 Task: Find an Airbnb in Novokuznetsk, Russia, for 6 guests from June 1 to June 9, with a price range of 6000 to 12000, 3 bedrooms, 3 beds, 3 bathrooms, and self check-in option.
Action: Mouse moved to (536, 112)
Screenshot: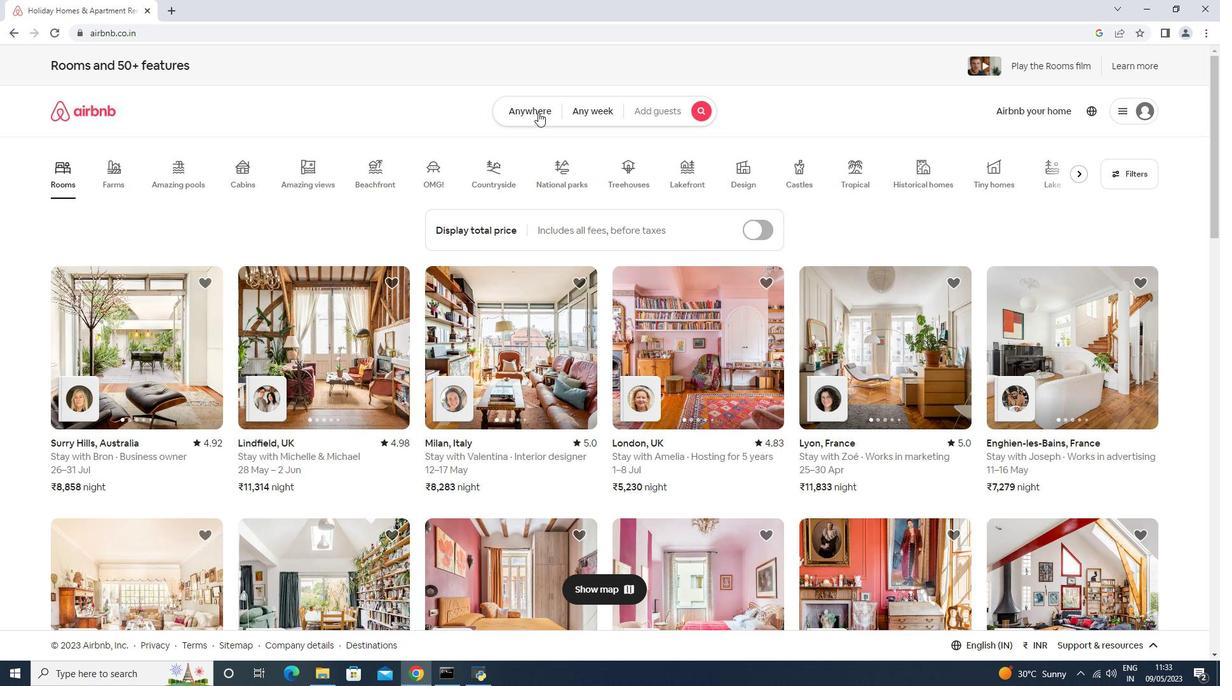 
Action: Mouse pressed left at (536, 112)
Screenshot: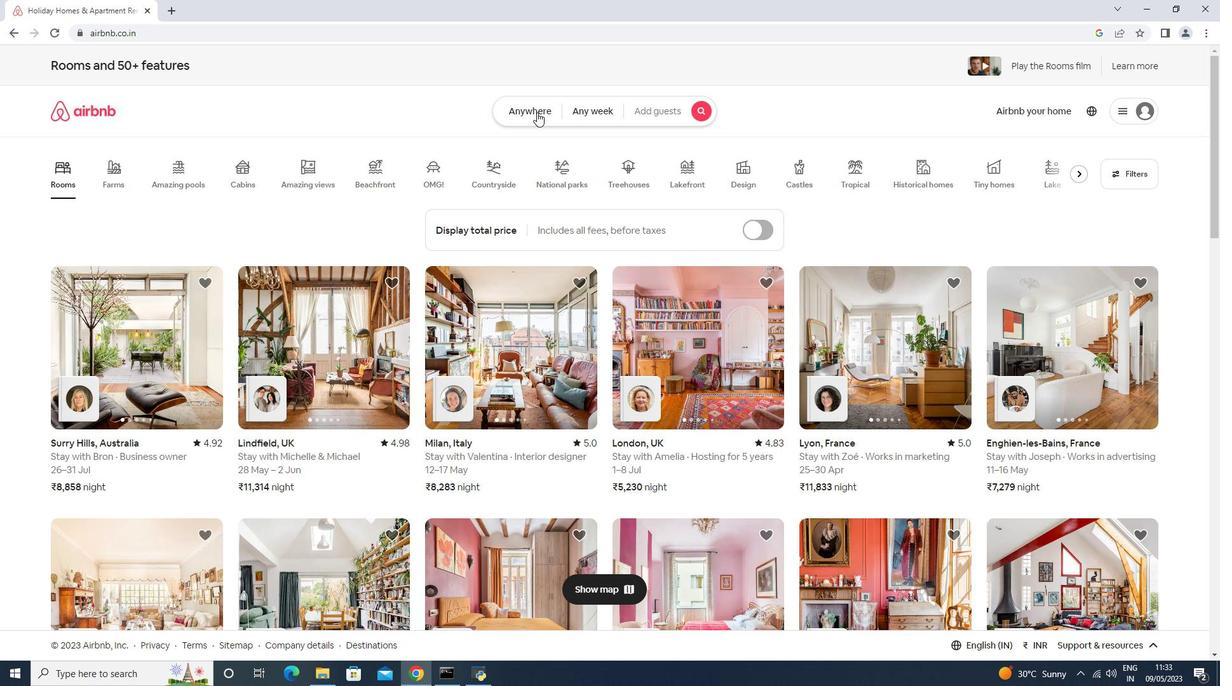 
Action: Mouse moved to (446, 172)
Screenshot: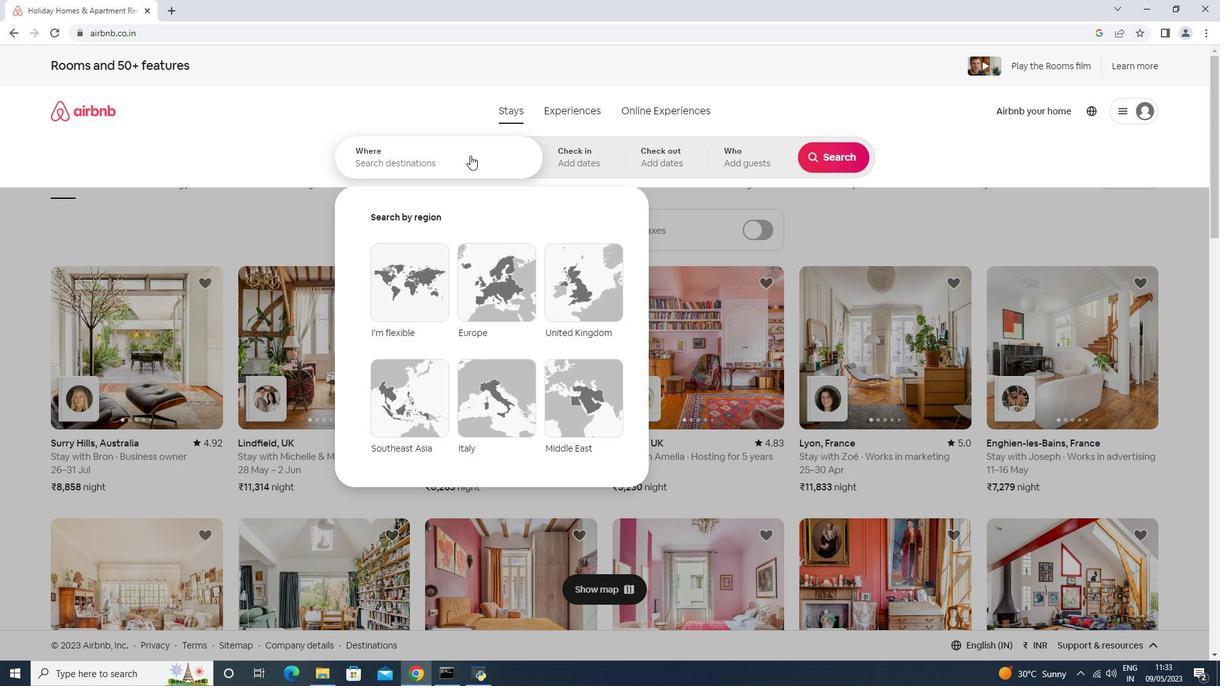 
Action: Mouse pressed left at (446, 172)
Screenshot: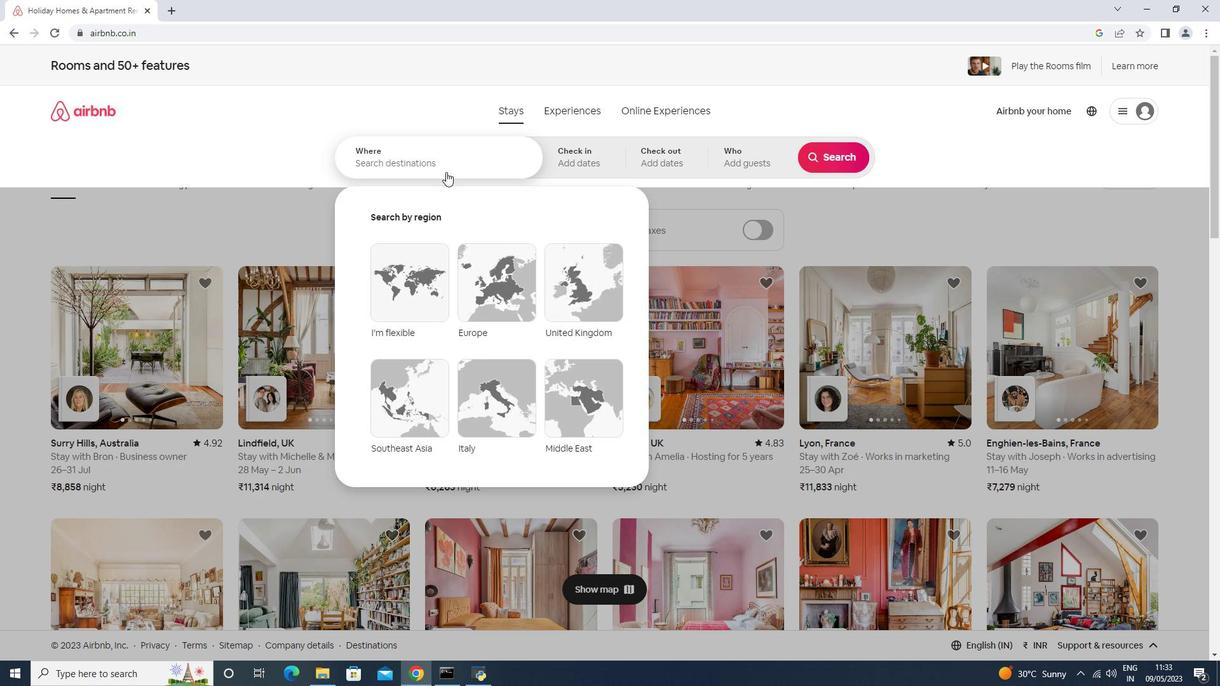 
Action: Mouse moved to (448, 170)
Screenshot: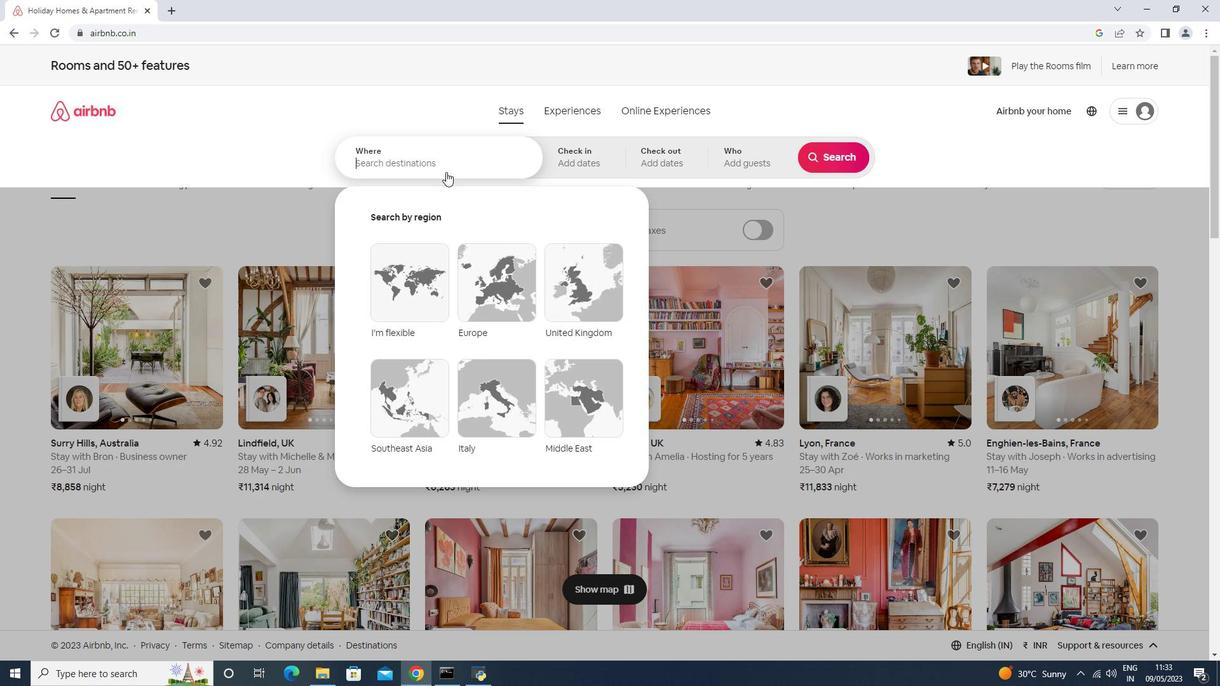 
Action: Key pressed <Key.shift>Novokuznetsk,<Key.space><Key.shift><Key.shift><Key.shift>Russia<Key.enter>
Screenshot: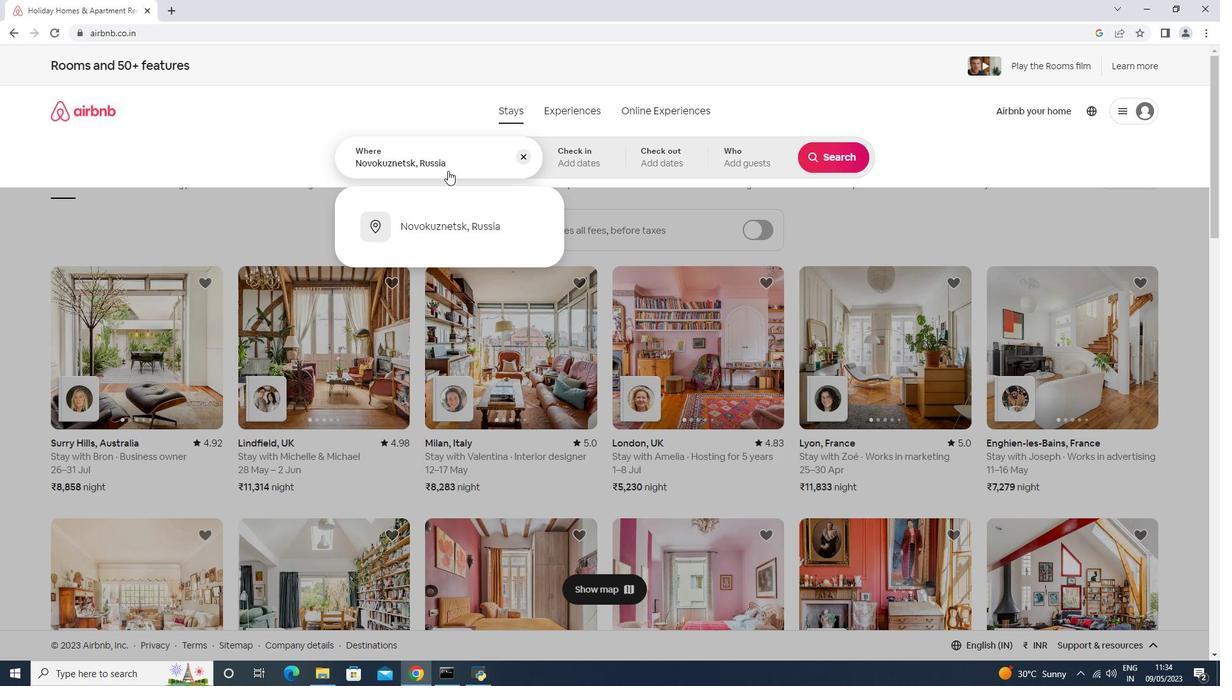 
Action: Mouse moved to (751, 311)
Screenshot: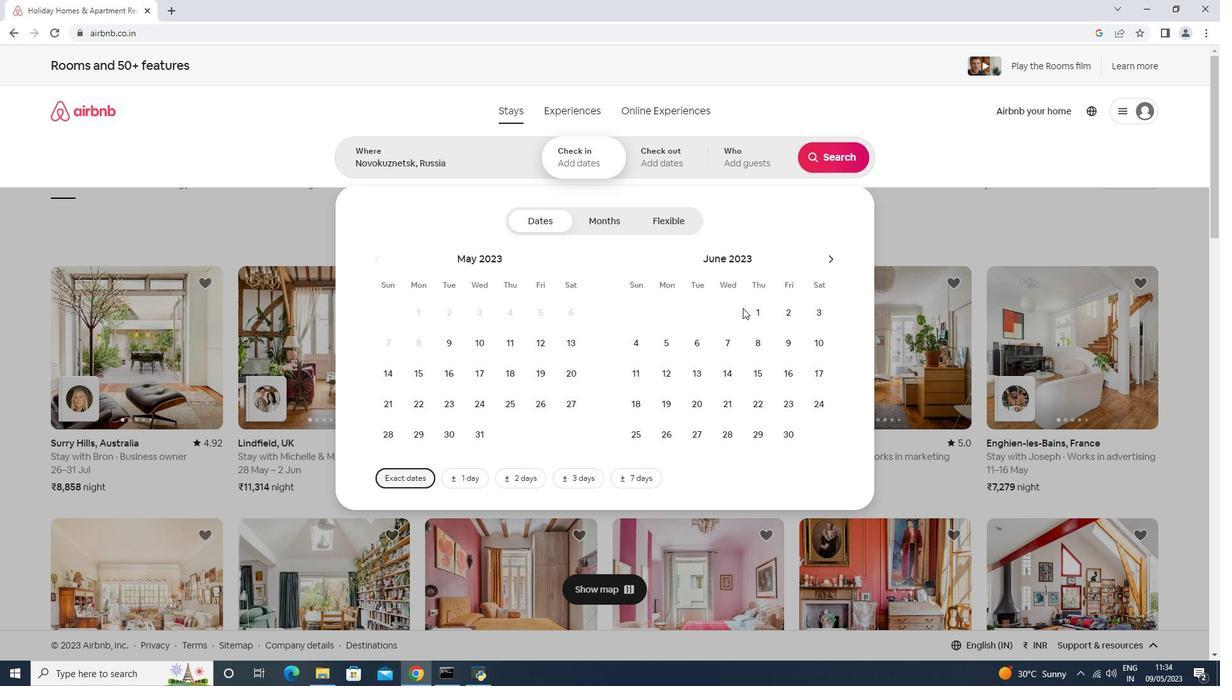 
Action: Mouse pressed left at (751, 311)
Screenshot: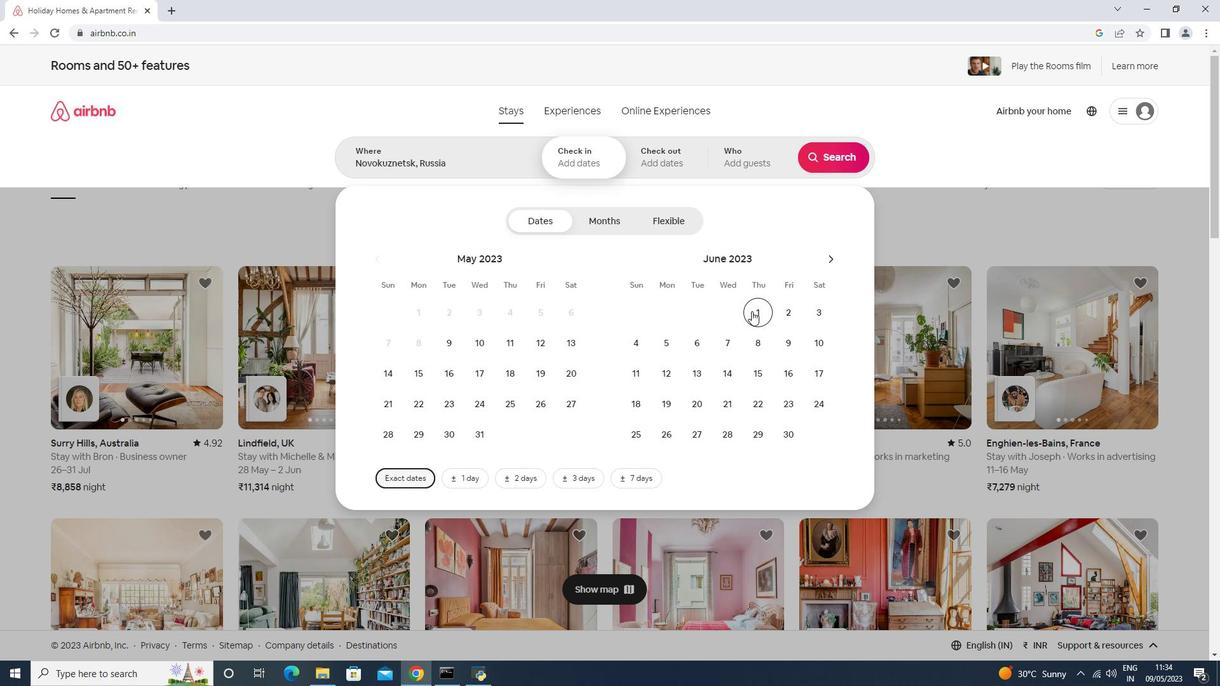 
Action: Mouse moved to (795, 341)
Screenshot: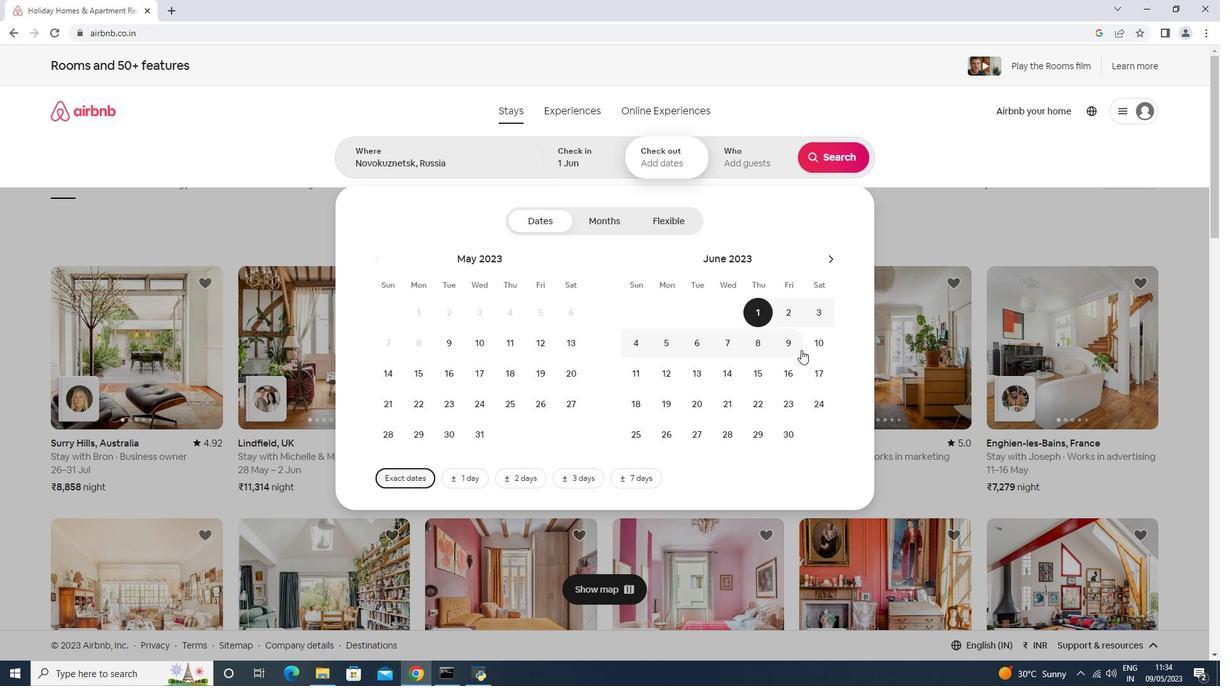 
Action: Mouse pressed left at (795, 341)
Screenshot: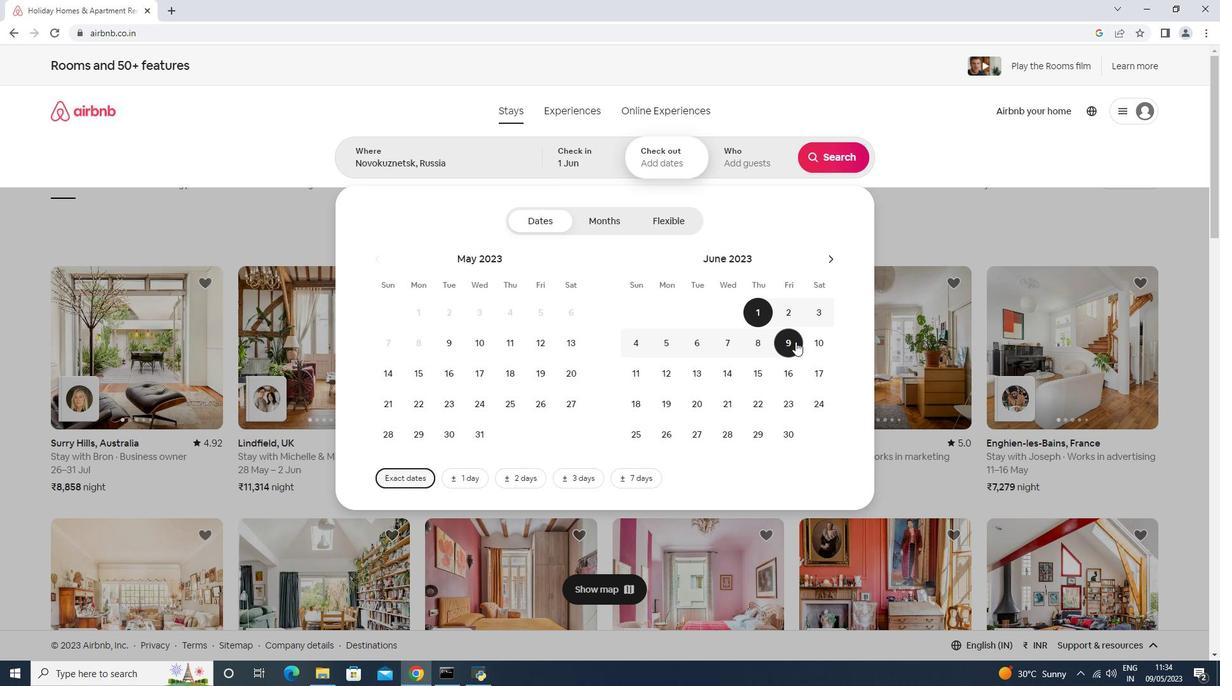 
Action: Mouse moved to (738, 157)
Screenshot: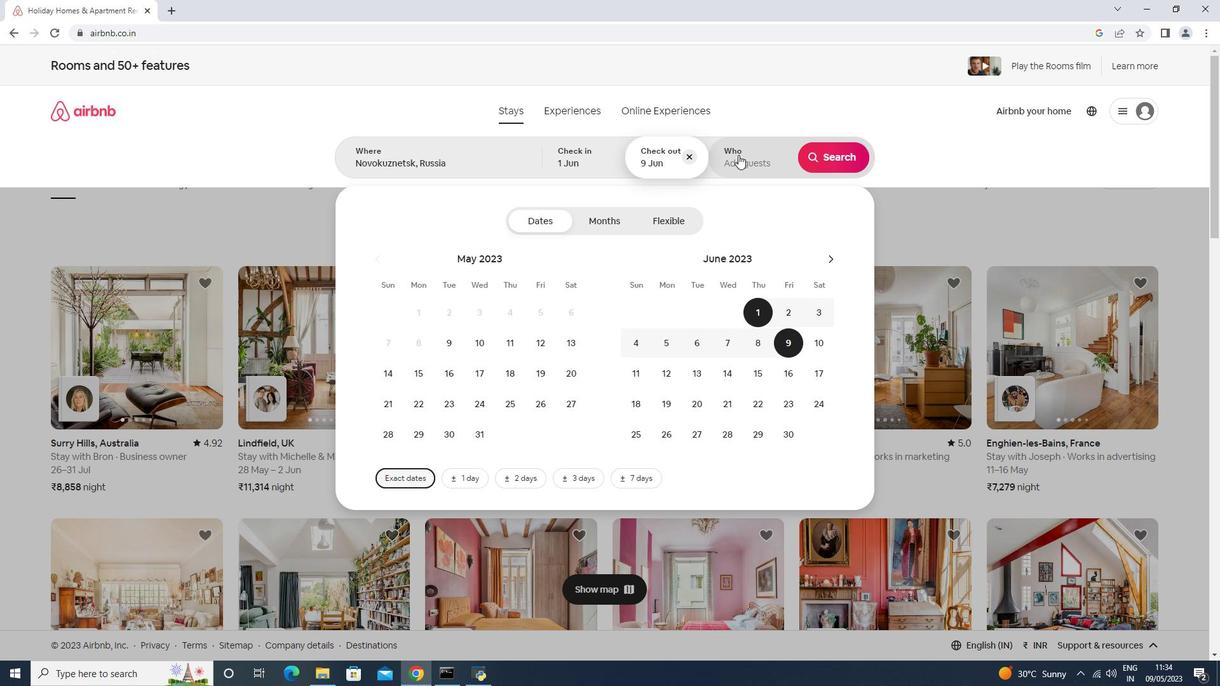 
Action: Mouse pressed left at (738, 157)
Screenshot: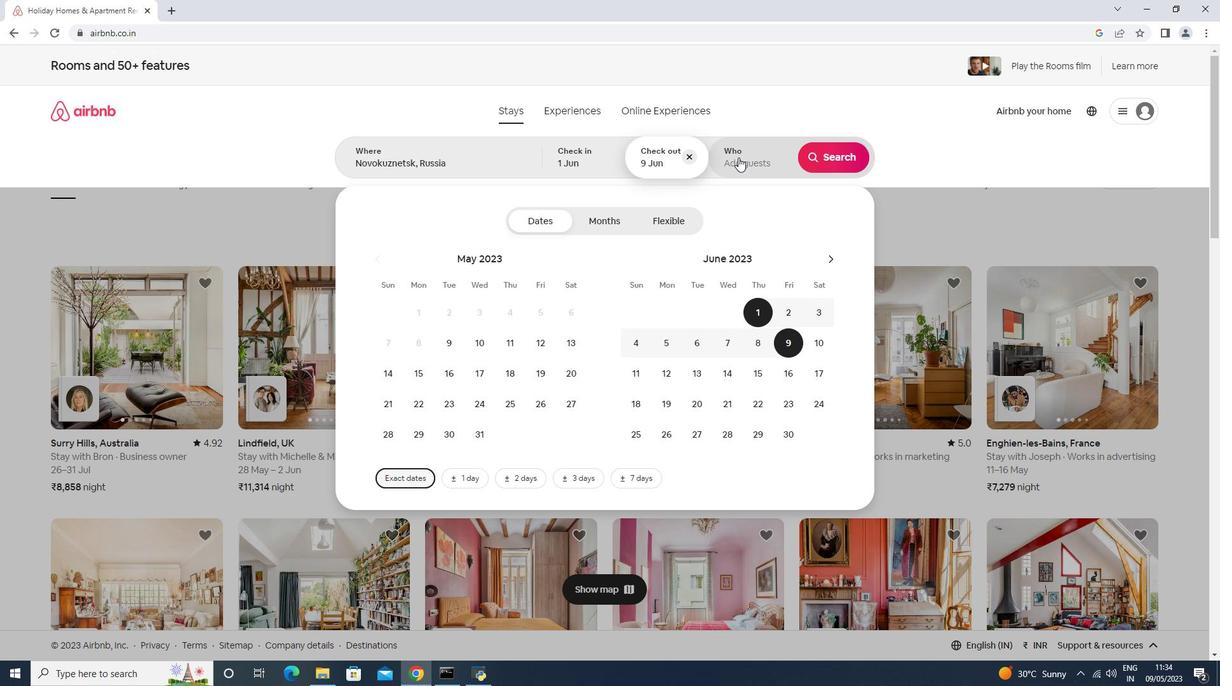 
Action: Mouse moved to (835, 232)
Screenshot: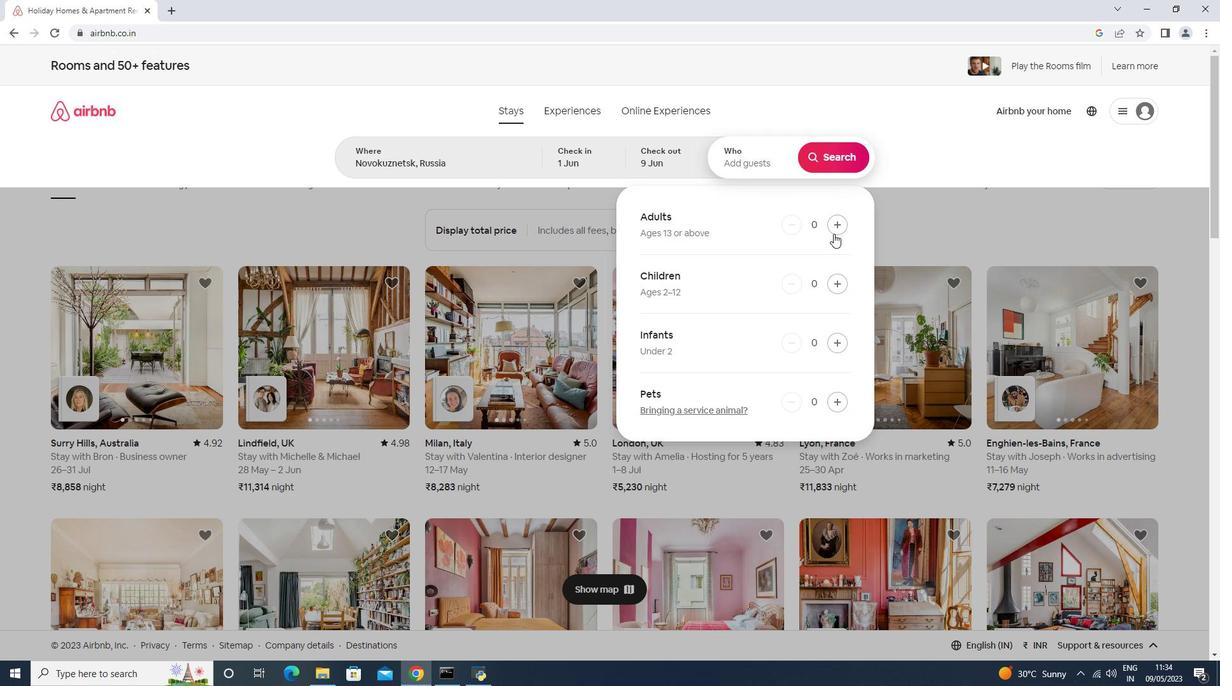 
Action: Mouse pressed left at (835, 232)
Screenshot: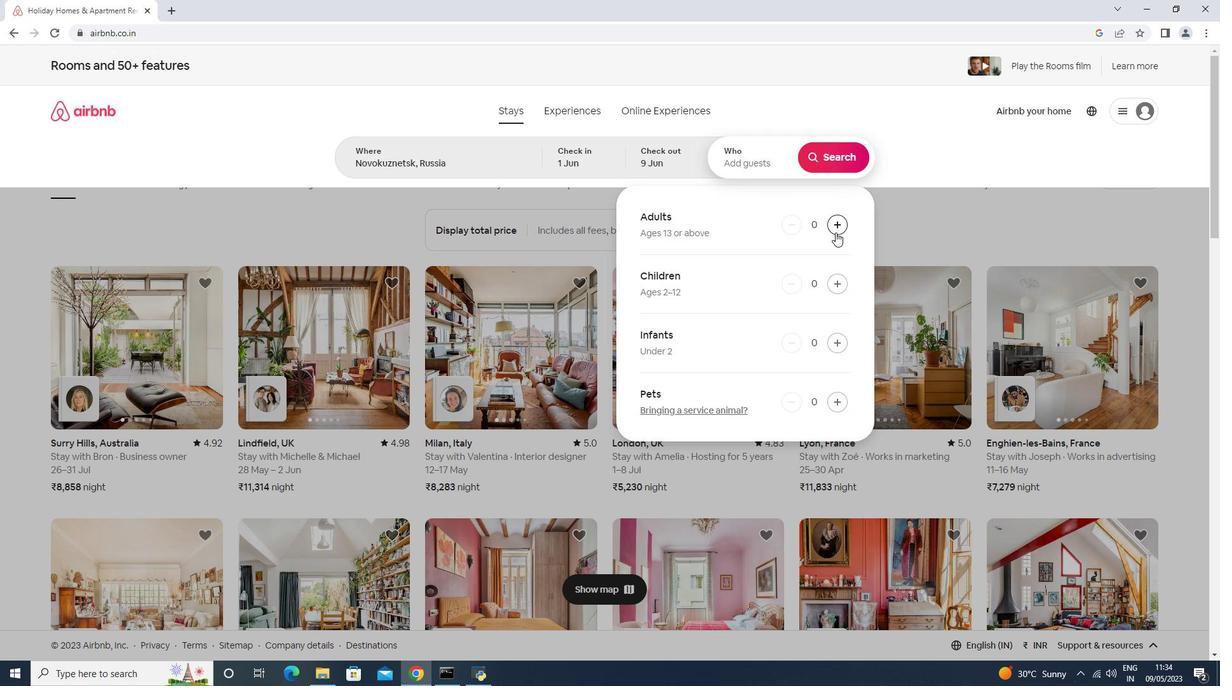 
Action: Mouse pressed left at (835, 232)
Screenshot: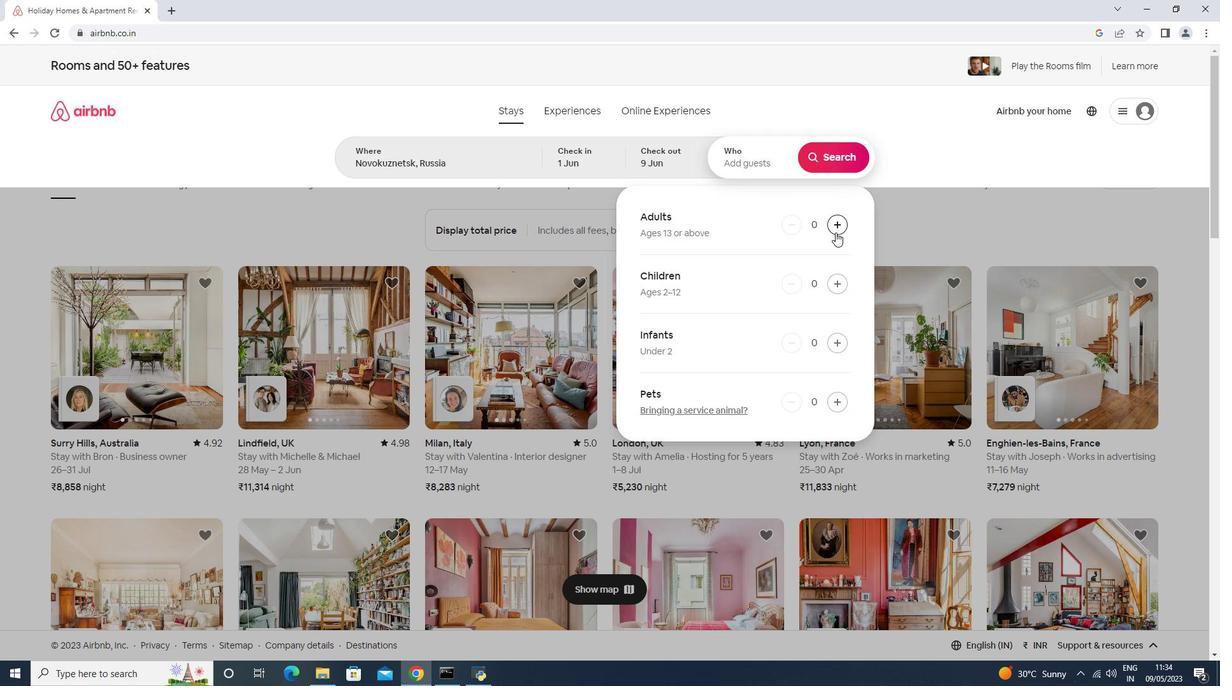 
Action: Mouse pressed left at (835, 232)
Screenshot: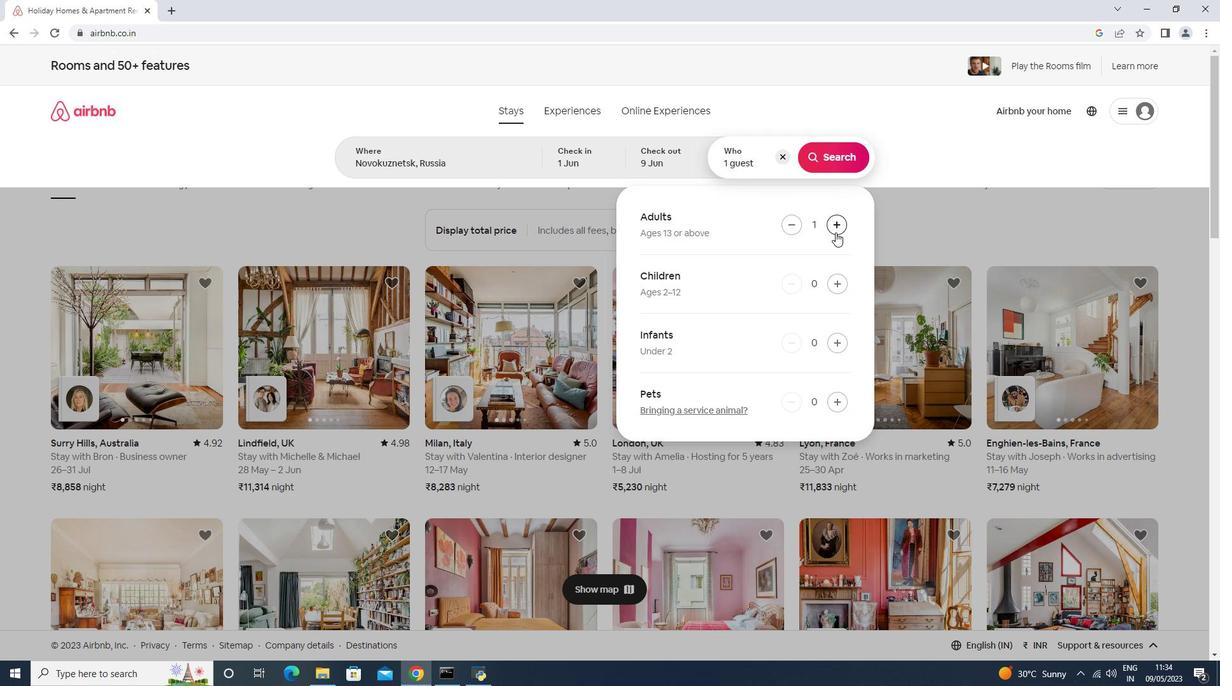 
Action: Mouse pressed left at (835, 232)
Screenshot: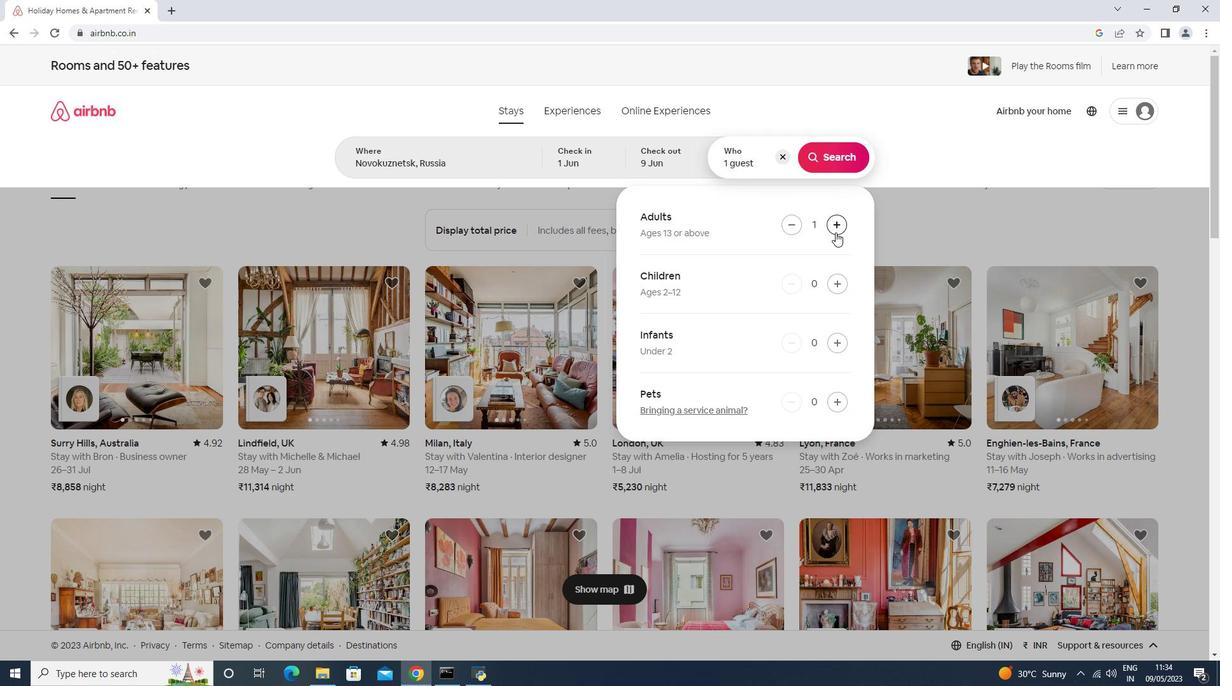 
Action: Mouse moved to (836, 232)
Screenshot: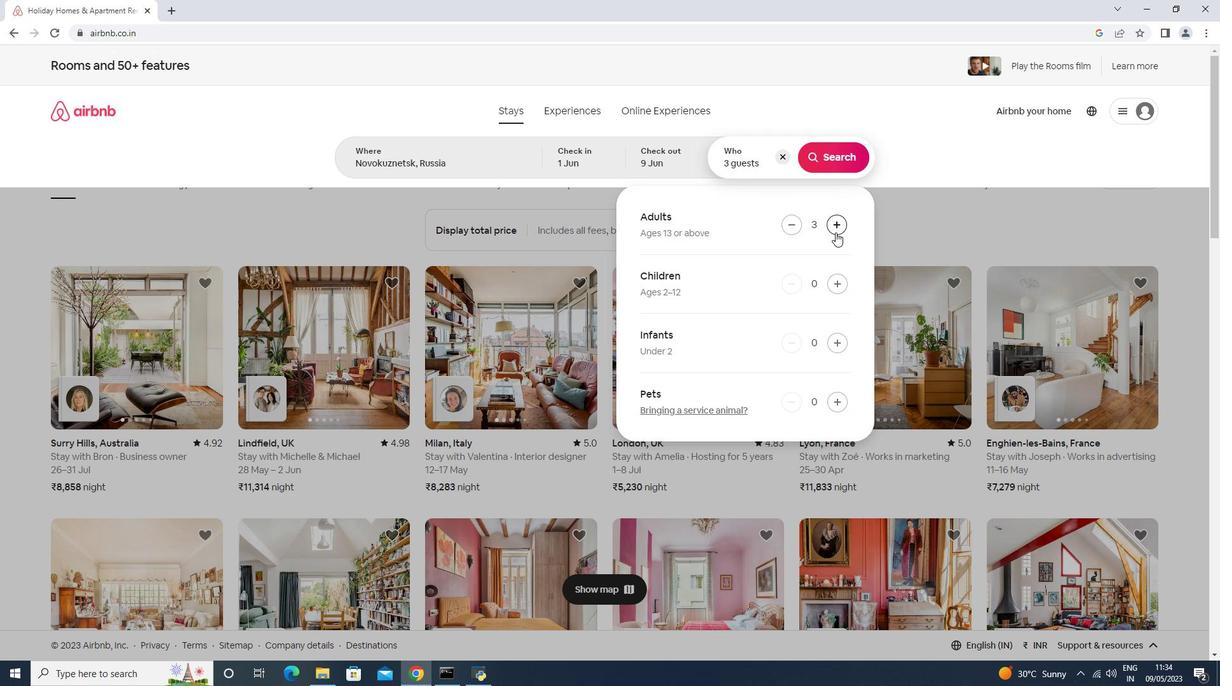 
Action: Mouse pressed left at (835, 232)
Screenshot: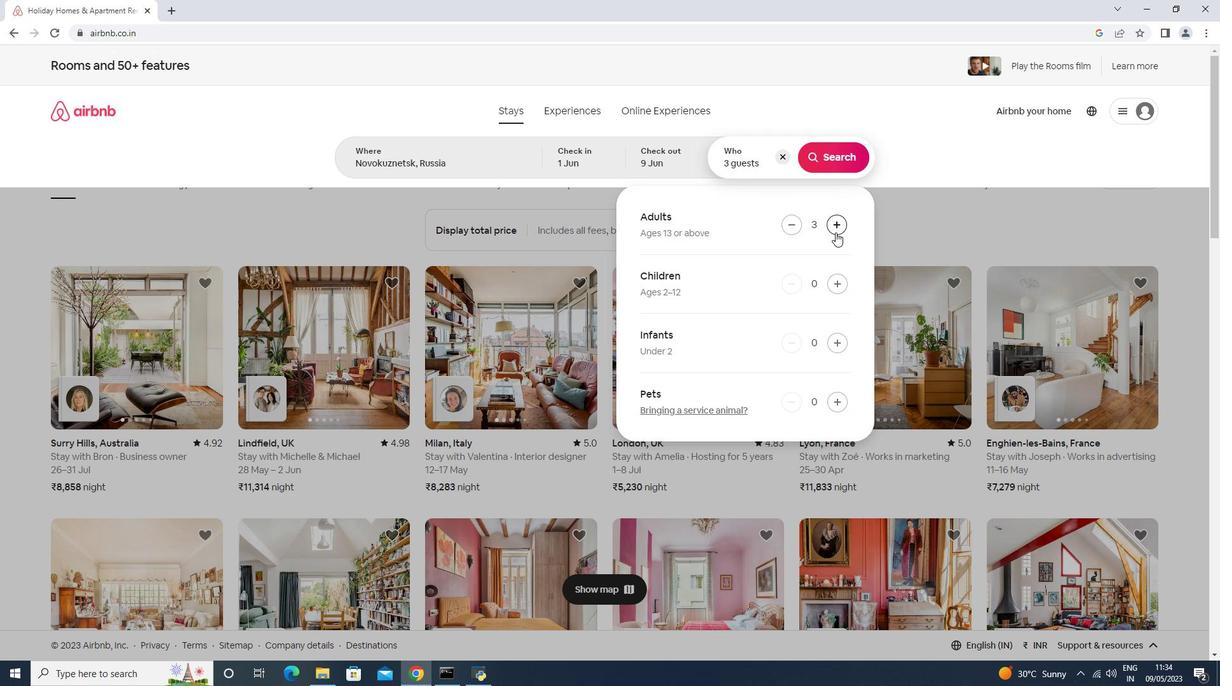 
Action: Mouse pressed left at (836, 232)
Screenshot: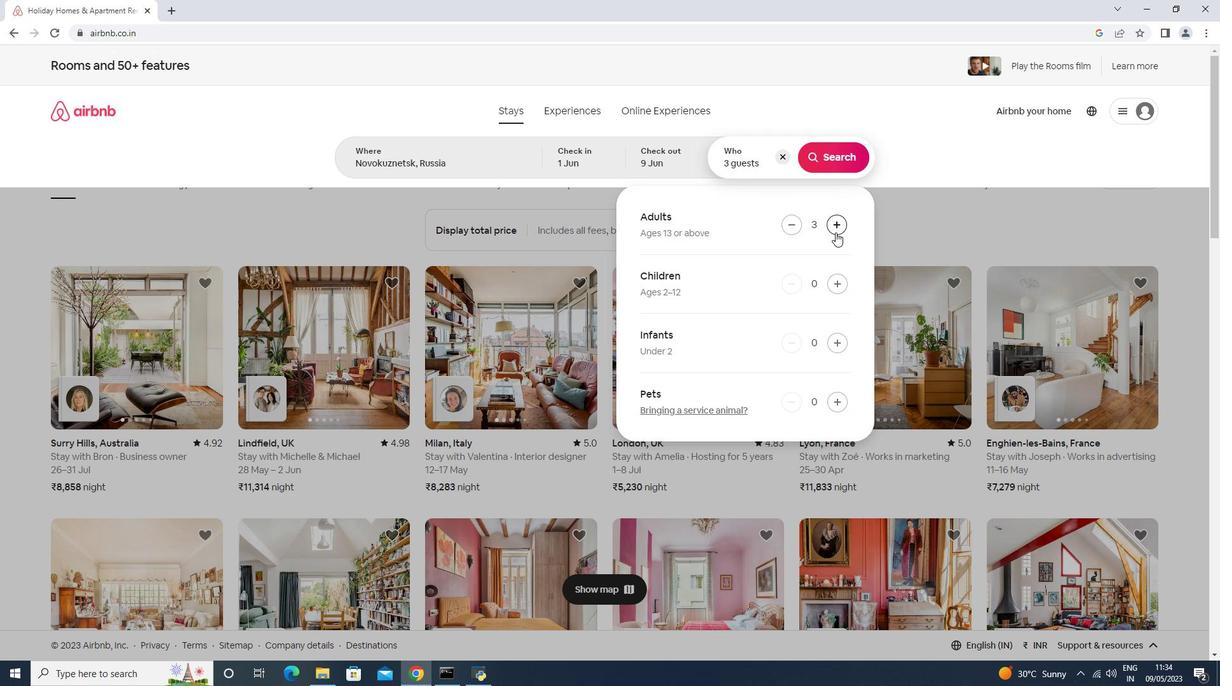 
Action: Mouse moved to (845, 159)
Screenshot: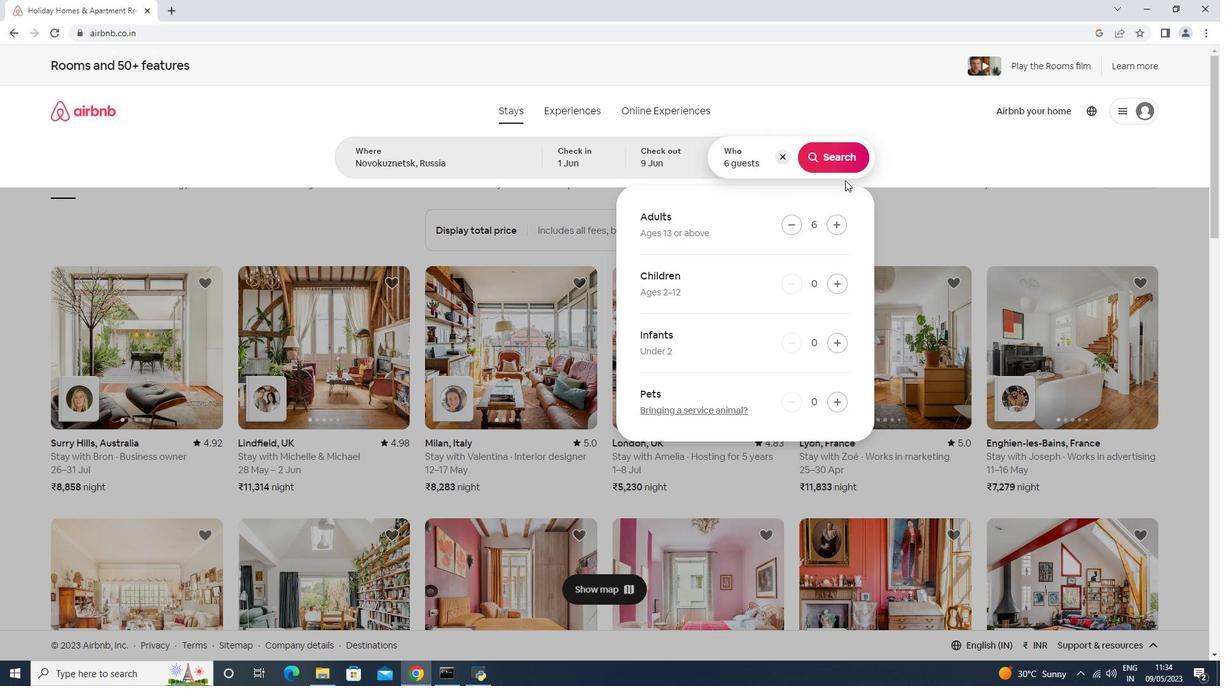 
Action: Mouse pressed left at (845, 159)
Screenshot: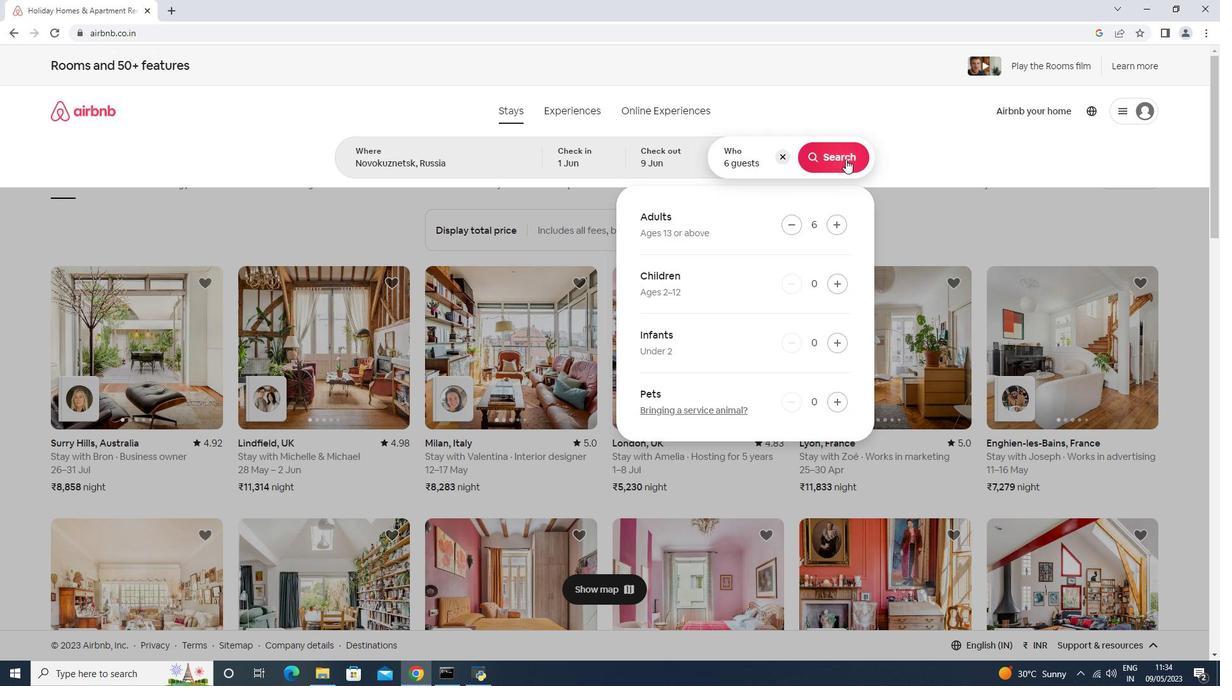 
Action: Mouse moved to (1163, 123)
Screenshot: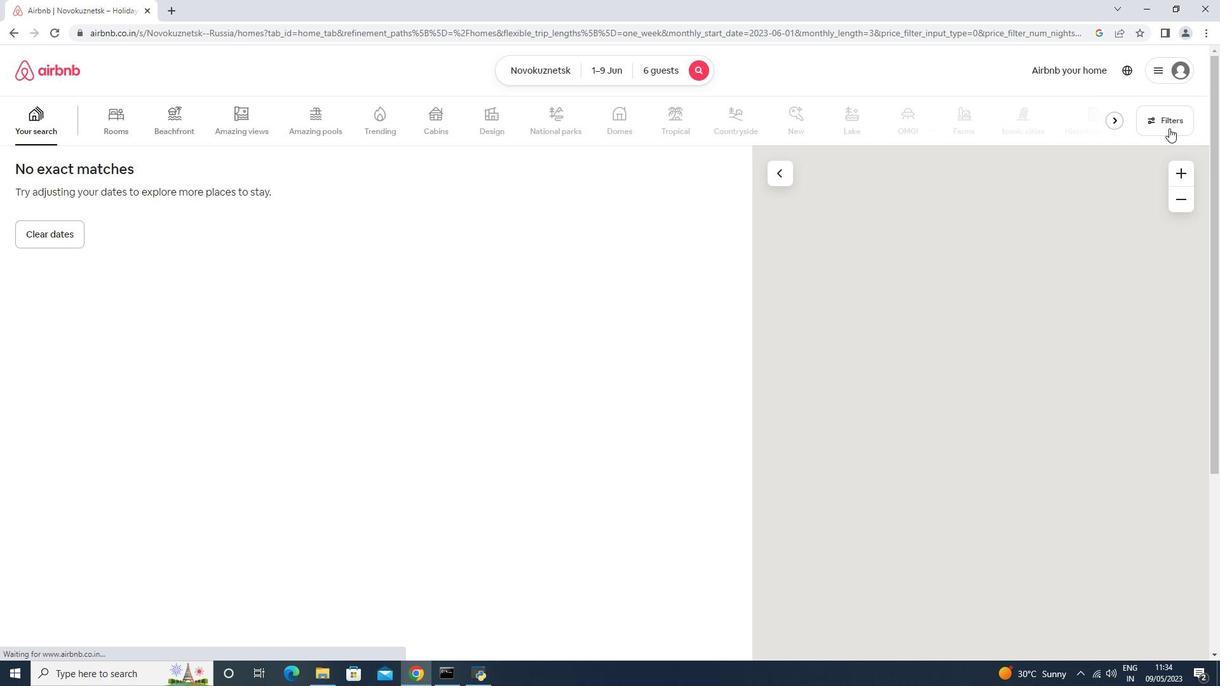 
Action: Mouse pressed left at (1163, 123)
Screenshot: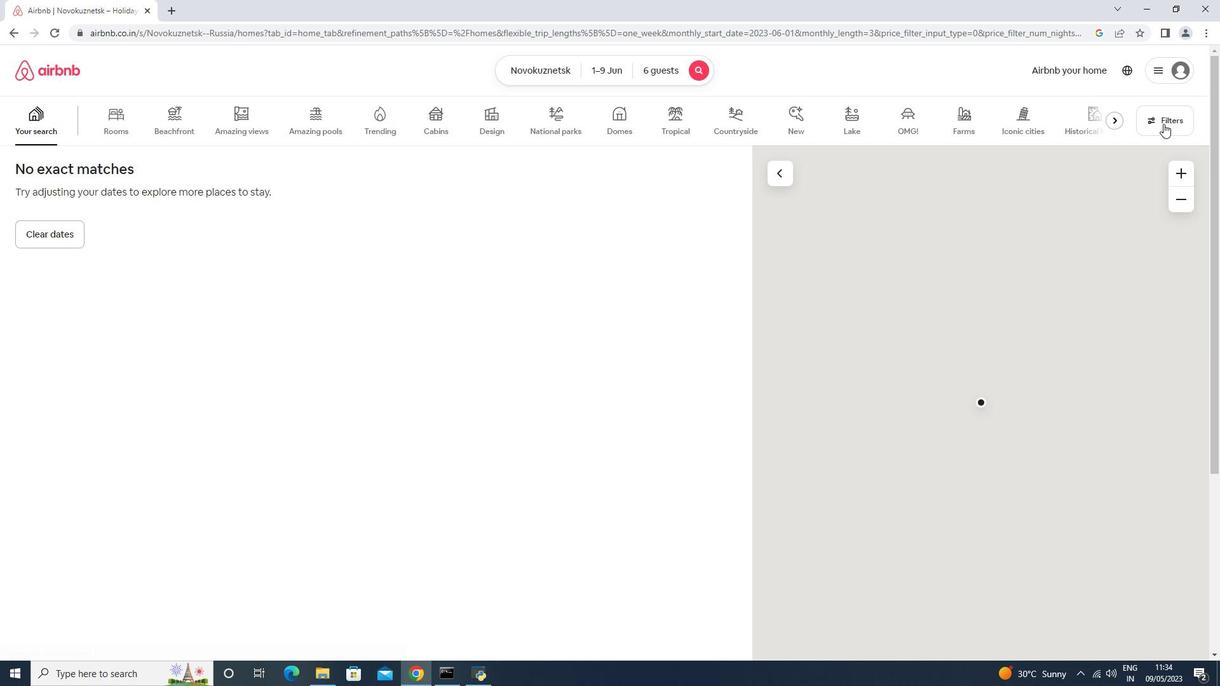 
Action: Mouse moved to (502, 439)
Screenshot: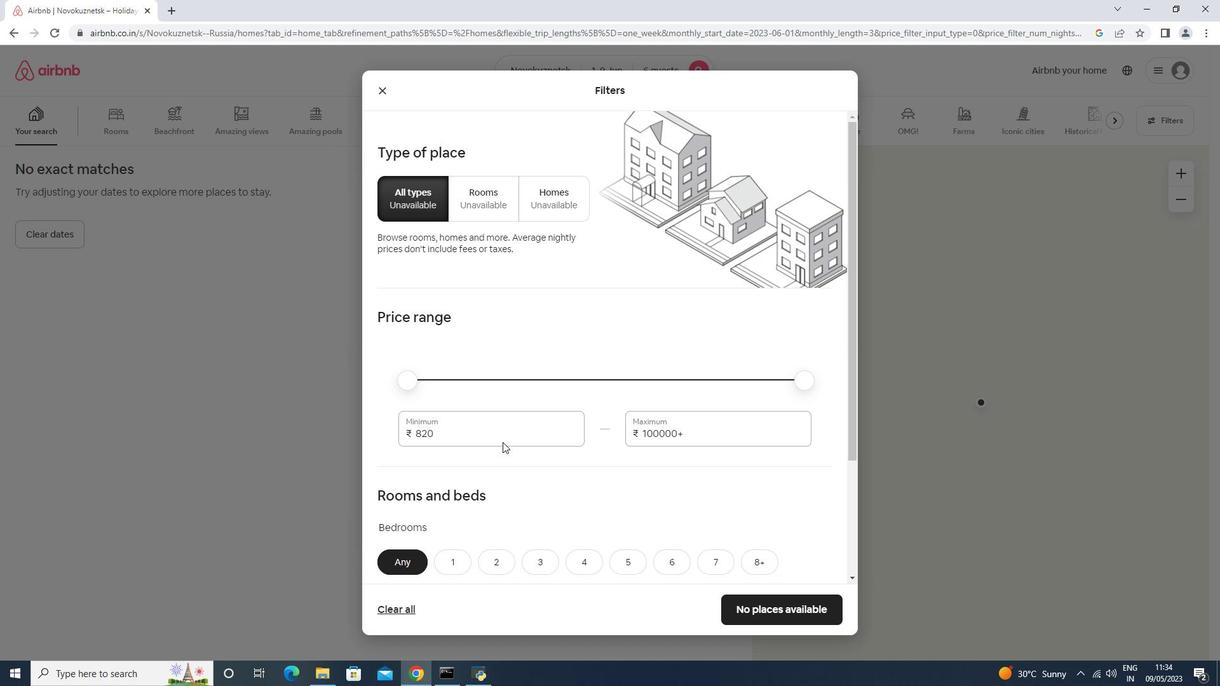 
Action: Mouse pressed left at (502, 439)
Screenshot: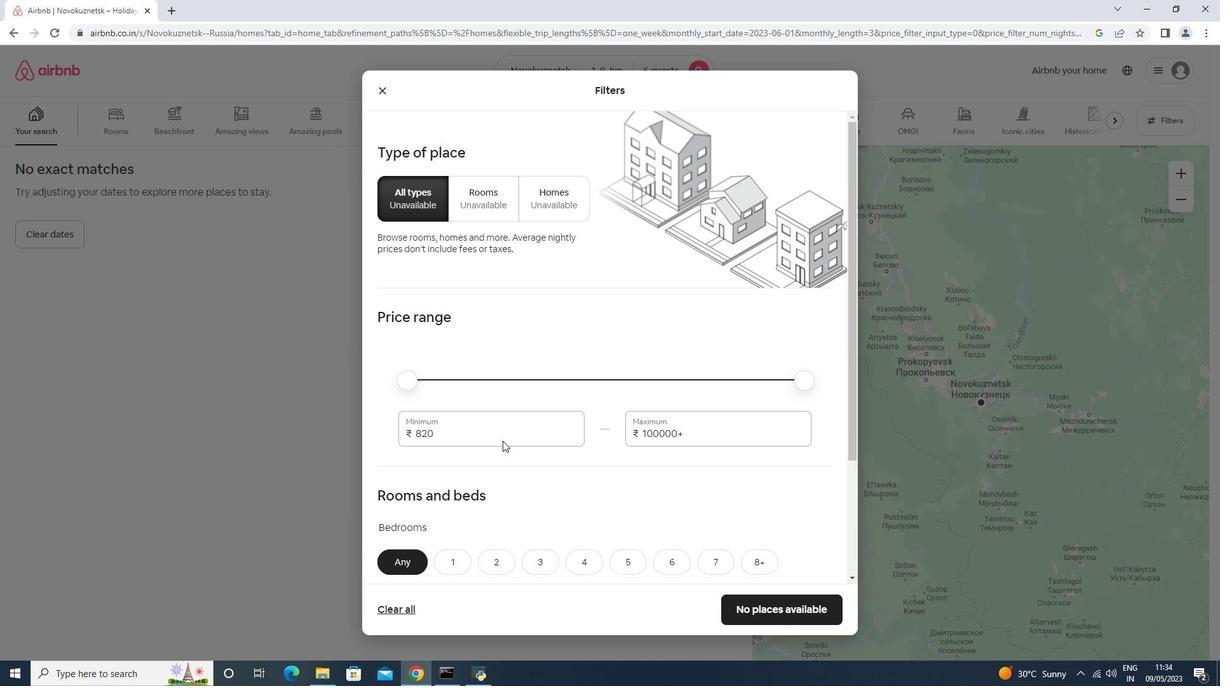 
Action: Mouse moved to (502, 439)
Screenshot: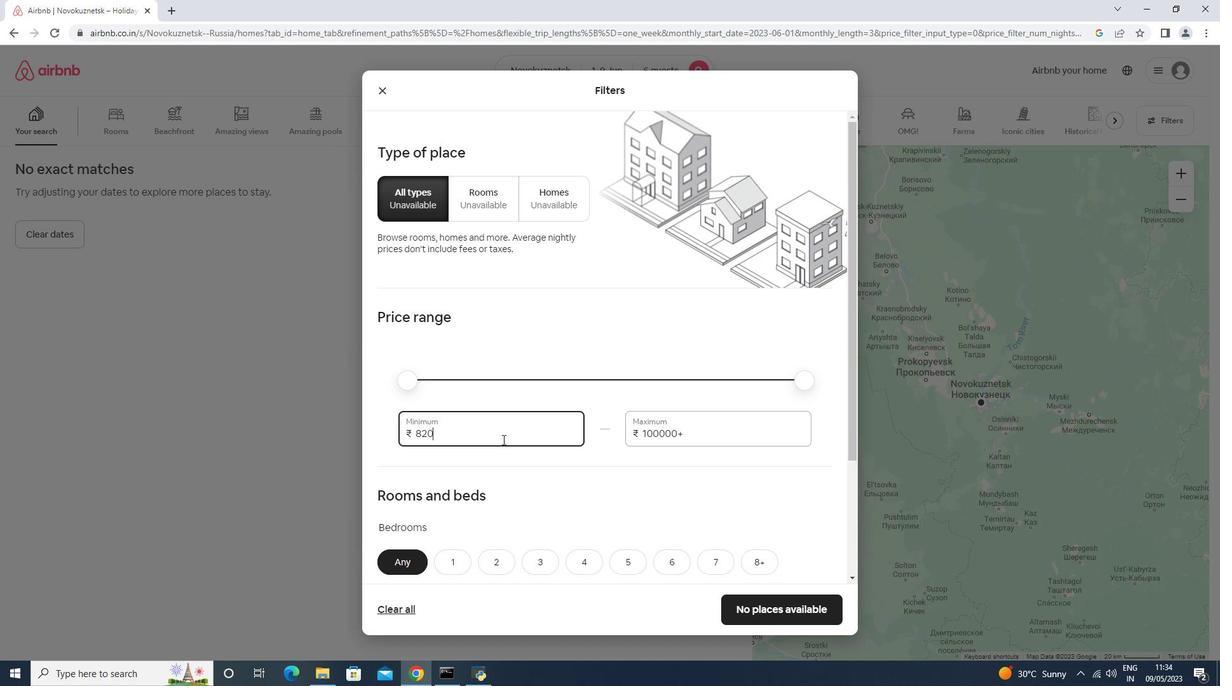 
Action: Key pressed <Key.backspace><Key.backspace><Key.backspace><Key.backspace>62000<Key.backspace><Key.backspace><Key.backspace><Key.backspace>000<Key.tab>120000<Key.backspace>
Screenshot: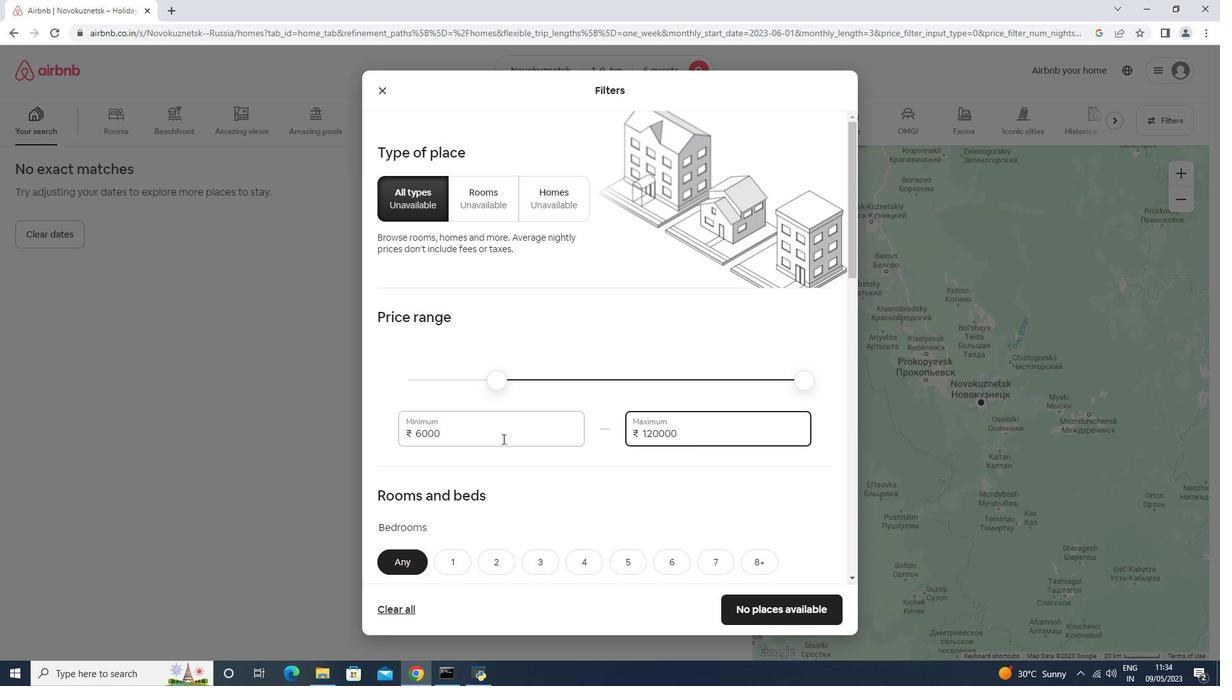 
Action: Mouse scrolled (502, 438) with delta (0, 0)
Screenshot: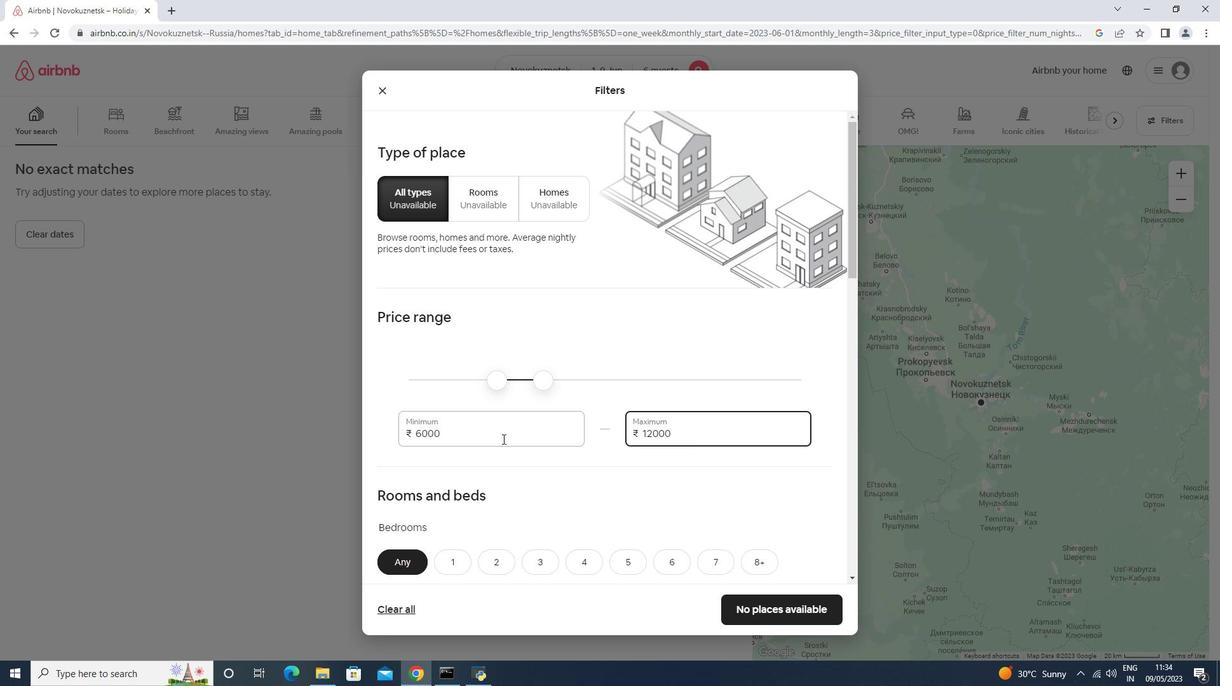 
Action: Mouse scrolled (502, 438) with delta (0, 0)
Screenshot: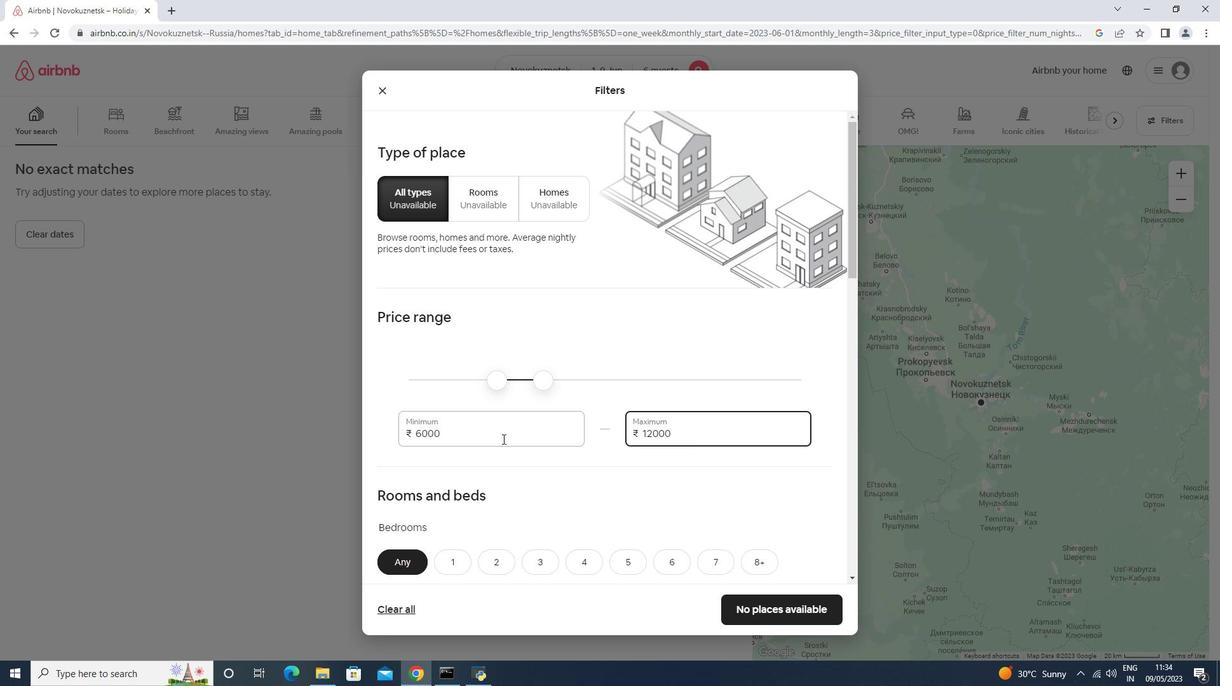 
Action: Mouse moved to (549, 437)
Screenshot: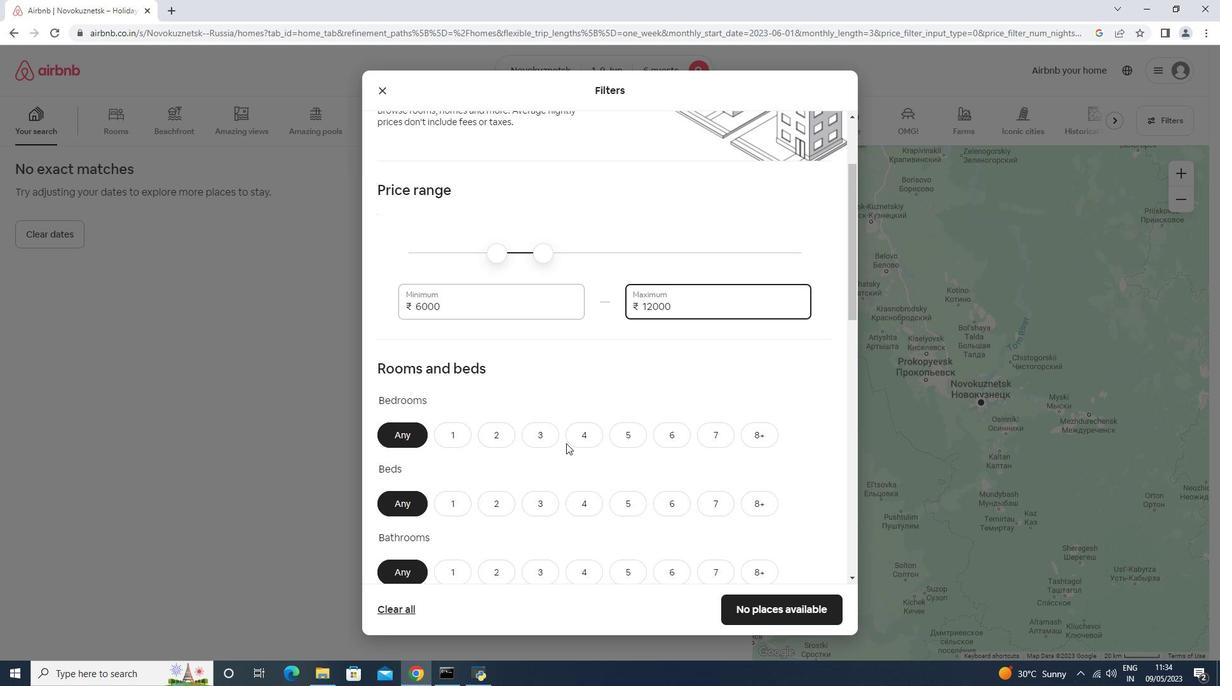 
Action: Mouse pressed left at (549, 437)
Screenshot: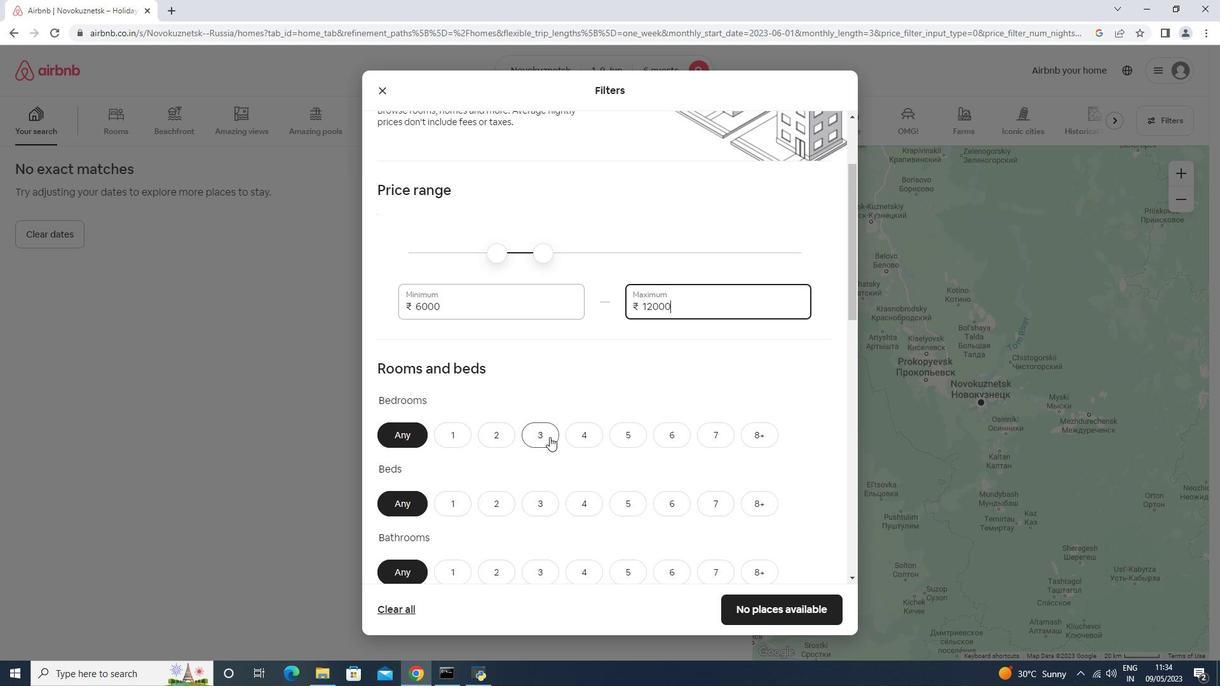 
Action: Mouse moved to (533, 512)
Screenshot: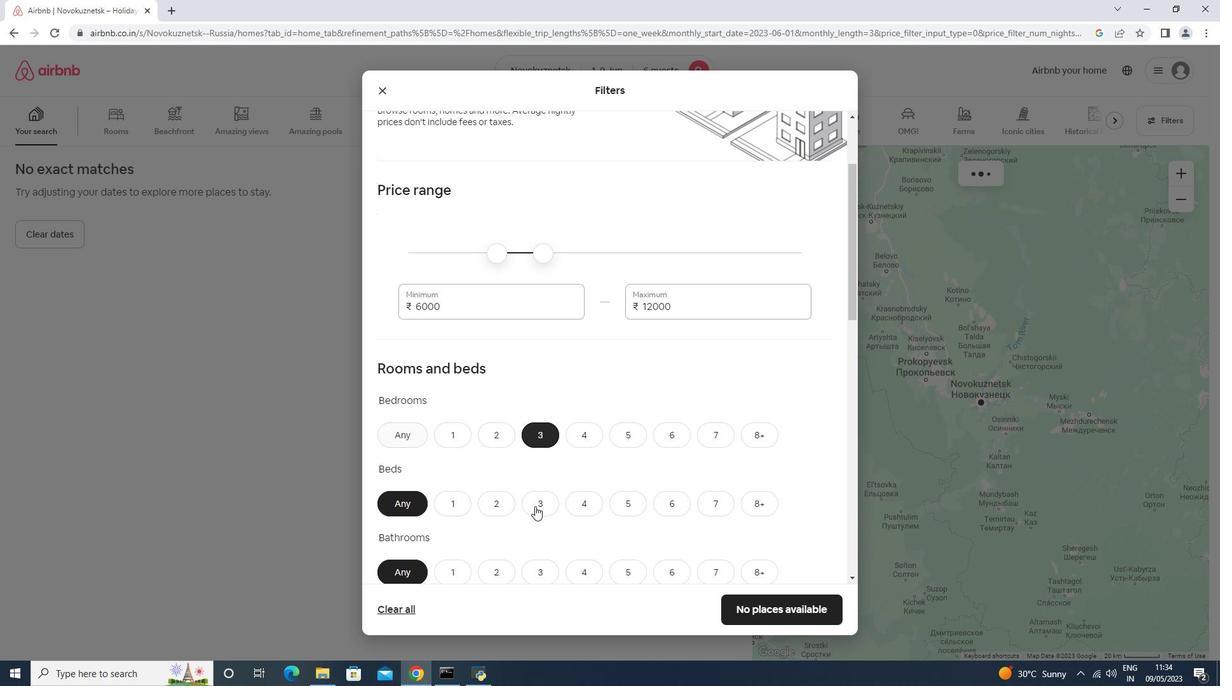 
Action: Mouse pressed left at (533, 512)
Screenshot: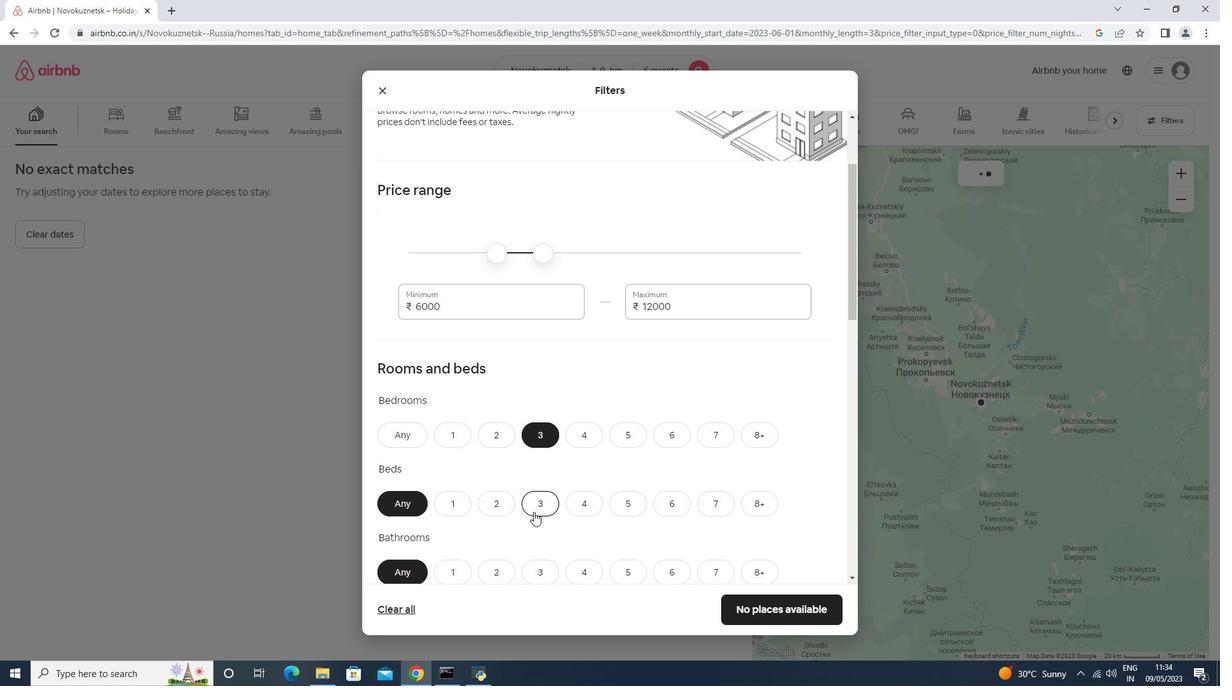 
Action: Mouse moved to (545, 577)
Screenshot: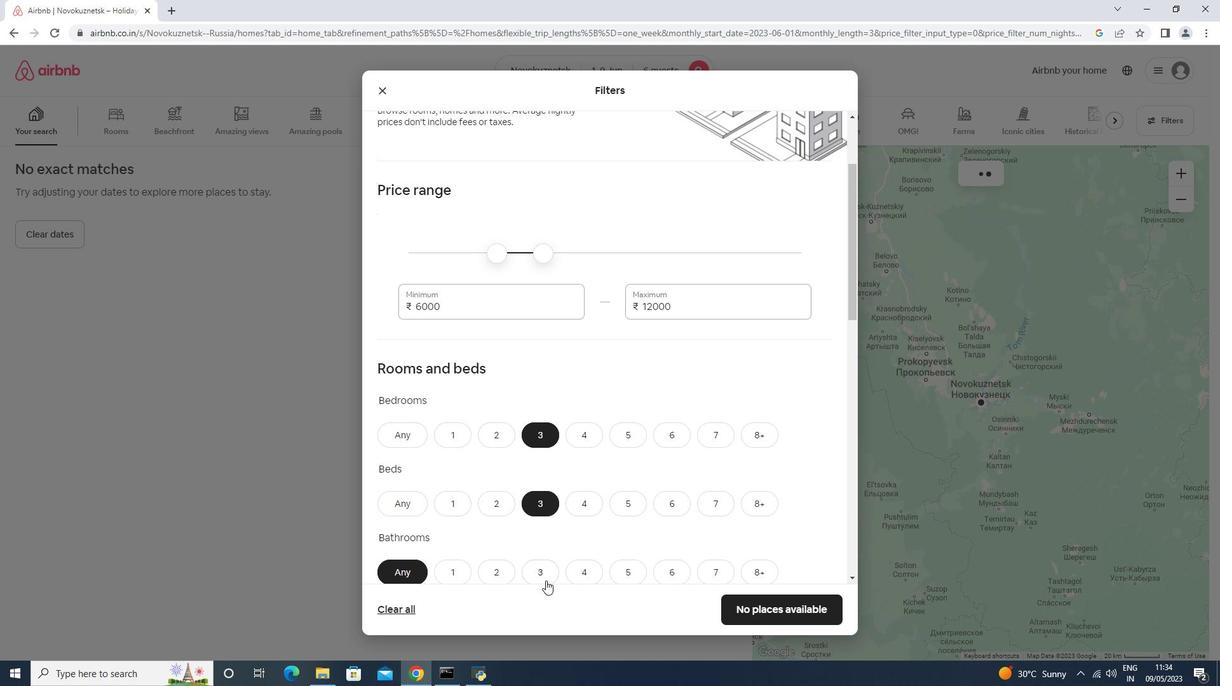 
Action: Mouse pressed left at (545, 577)
Screenshot: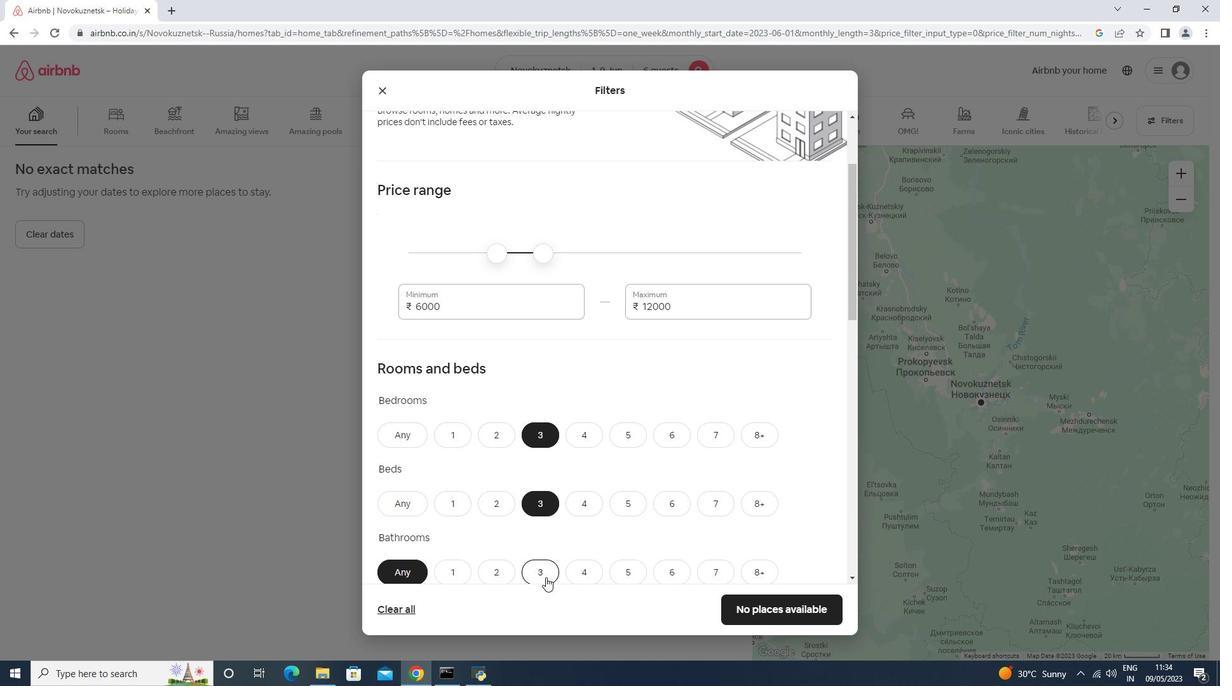 
Action: Mouse moved to (545, 566)
Screenshot: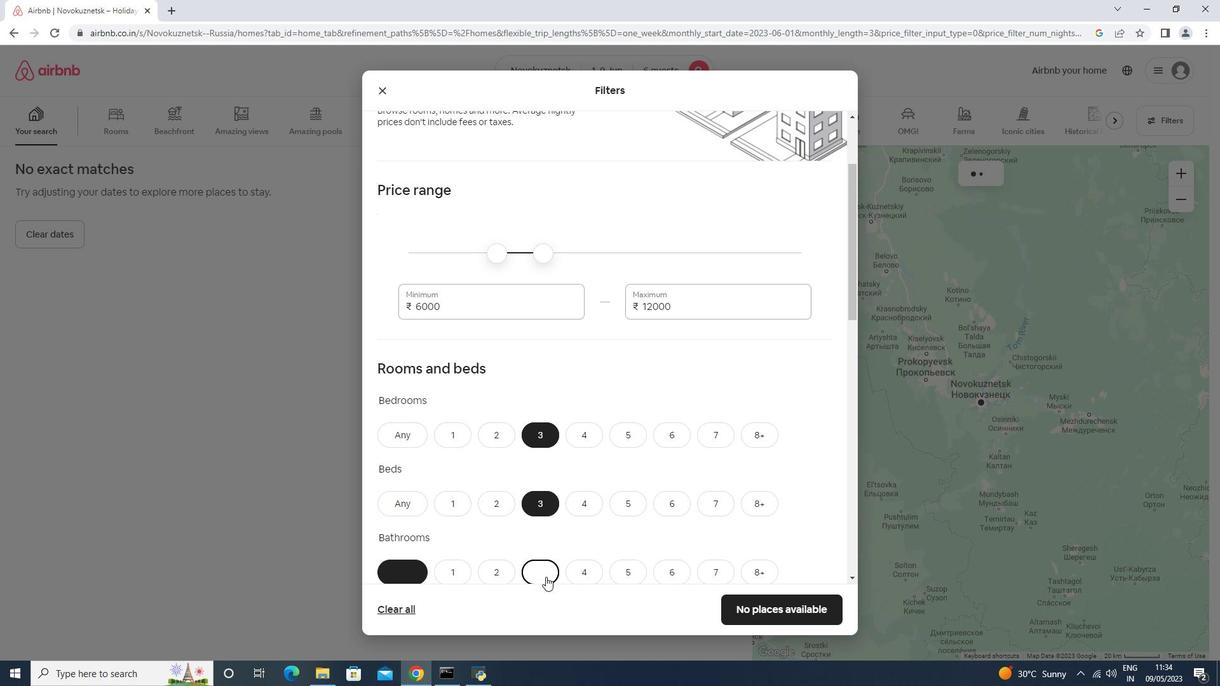
Action: Mouse scrolled (545, 566) with delta (0, 0)
Screenshot: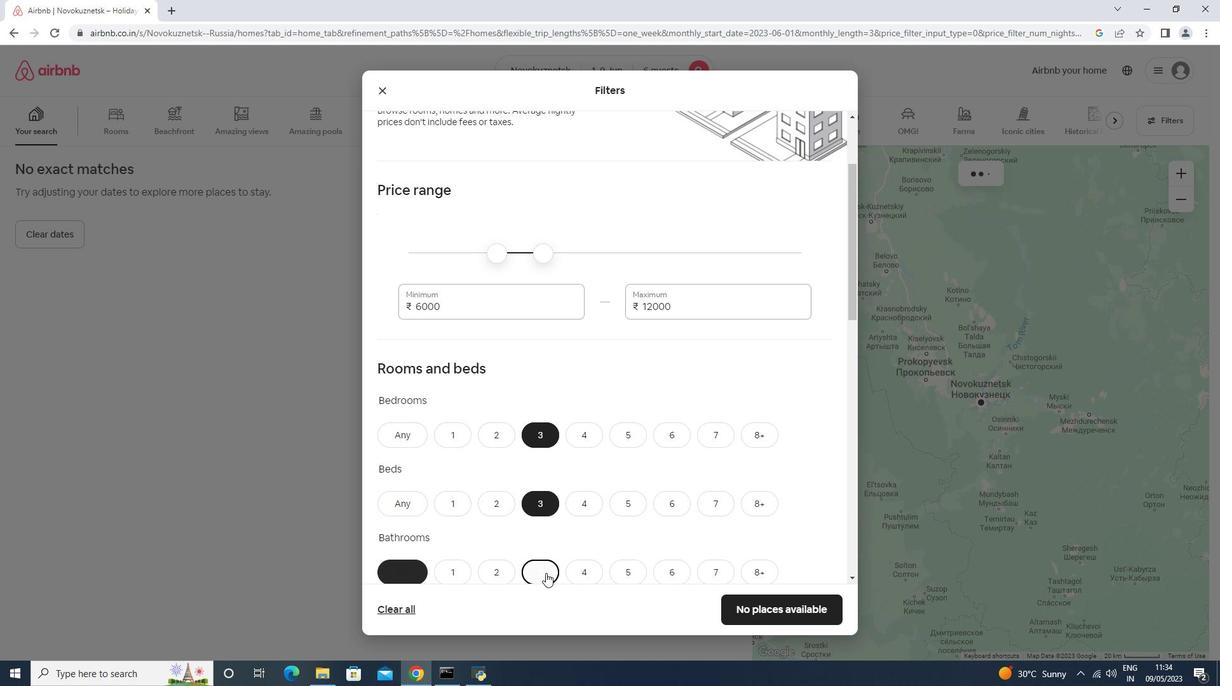 
Action: Mouse scrolled (545, 566) with delta (0, 0)
Screenshot: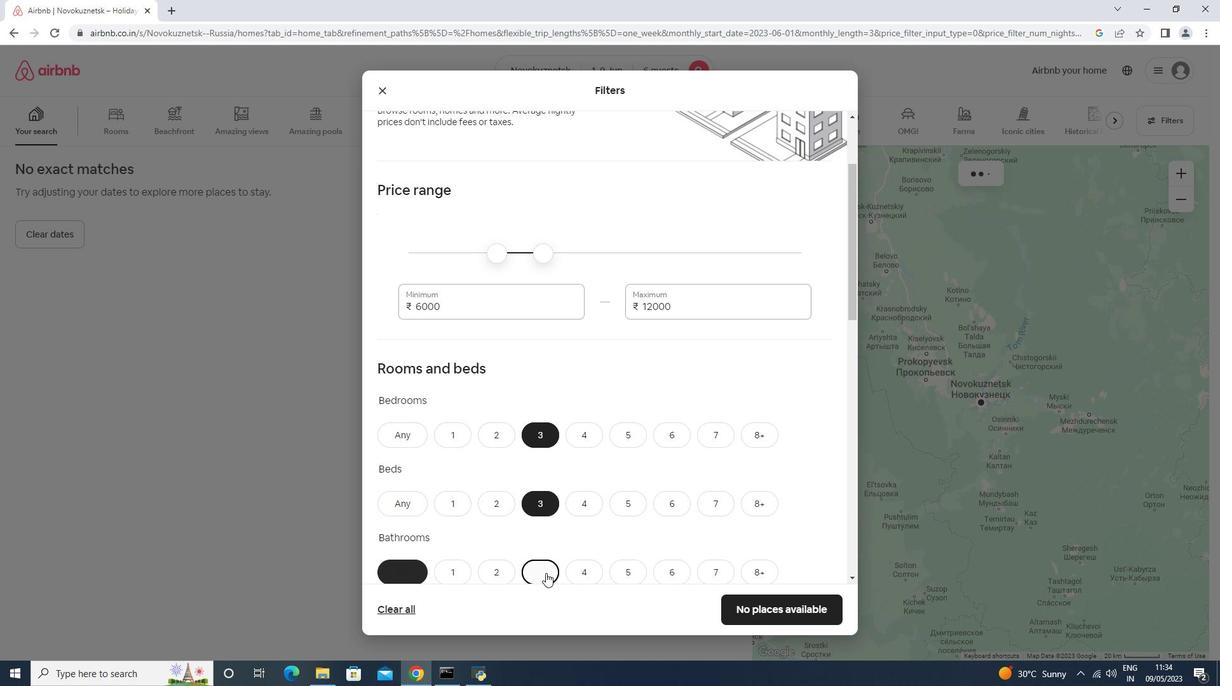 
Action: Mouse scrolled (545, 566) with delta (0, 0)
Screenshot: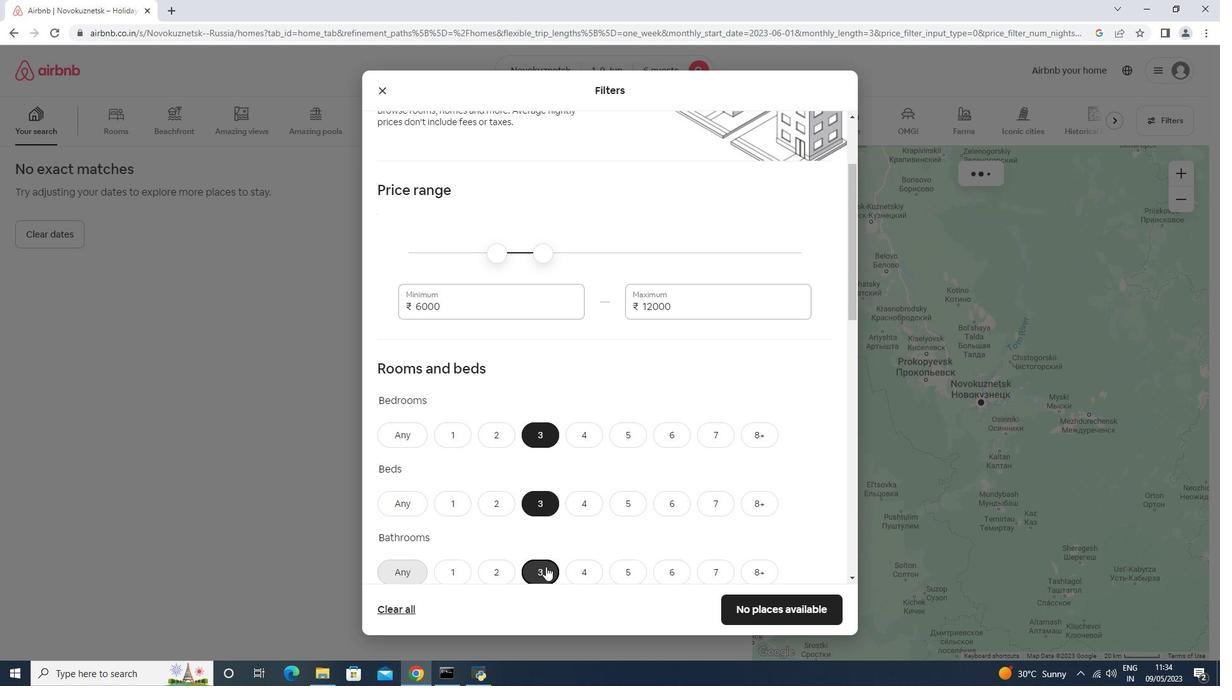 
Action: Mouse scrolled (545, 566) with delta (0, 0)
Screenshot: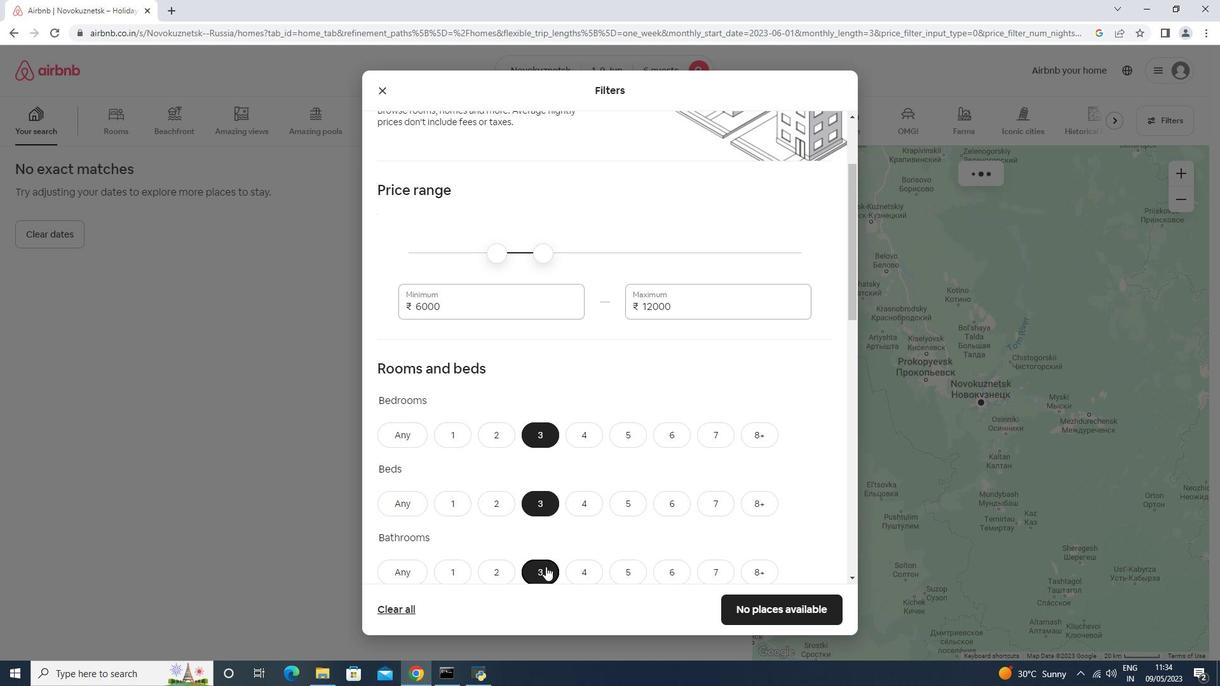 
Action: Mouse moved to (453, 469)
Screenshot: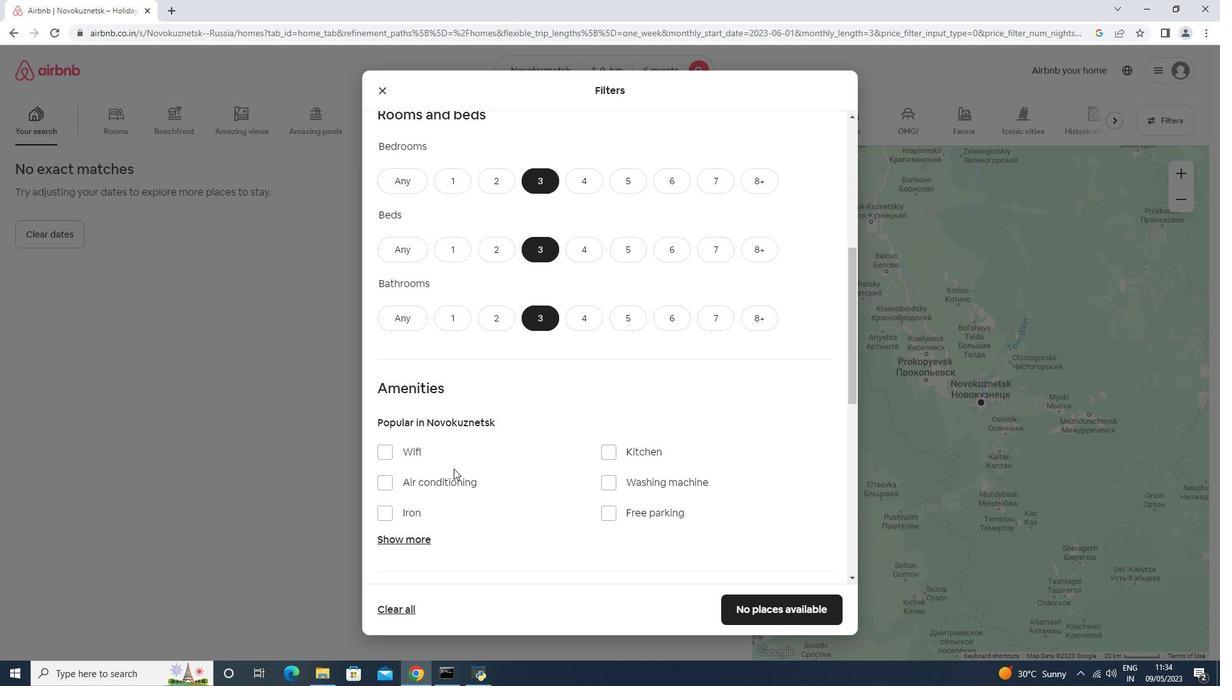 
Action: Mouse scrolled (453, 468) with delta (0, 0)
Screenshot: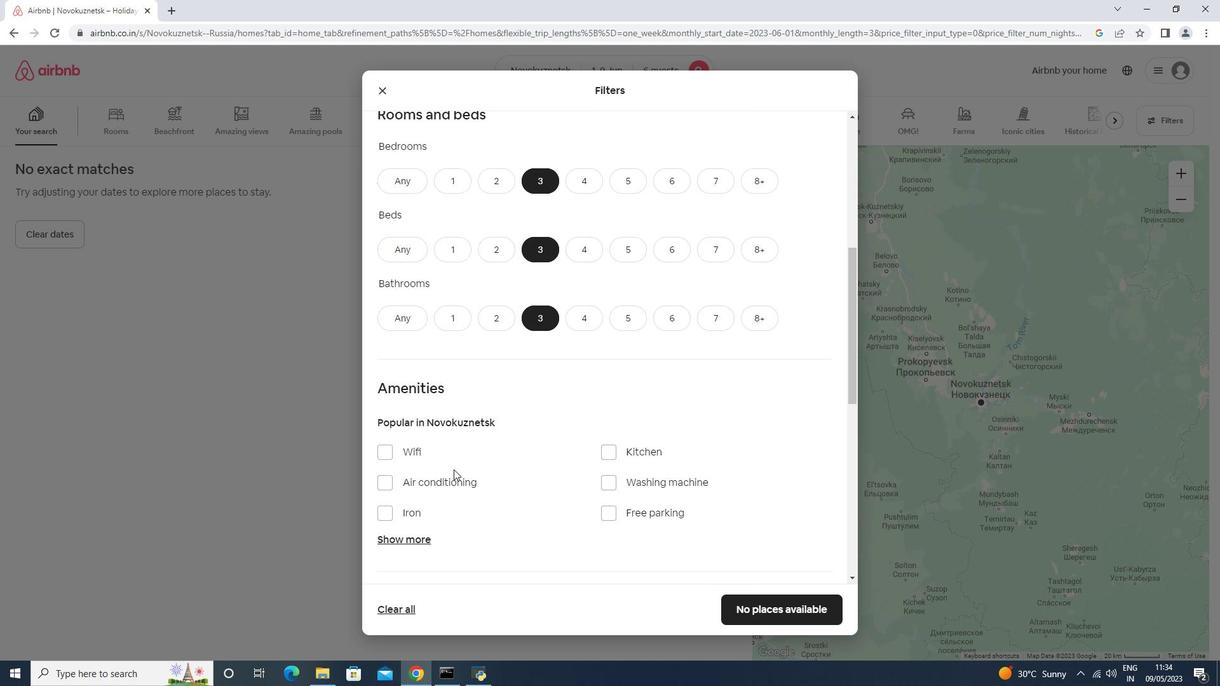 
Action: Mouse scrolled (453, 468) with delta (0, 0)
Screenshot: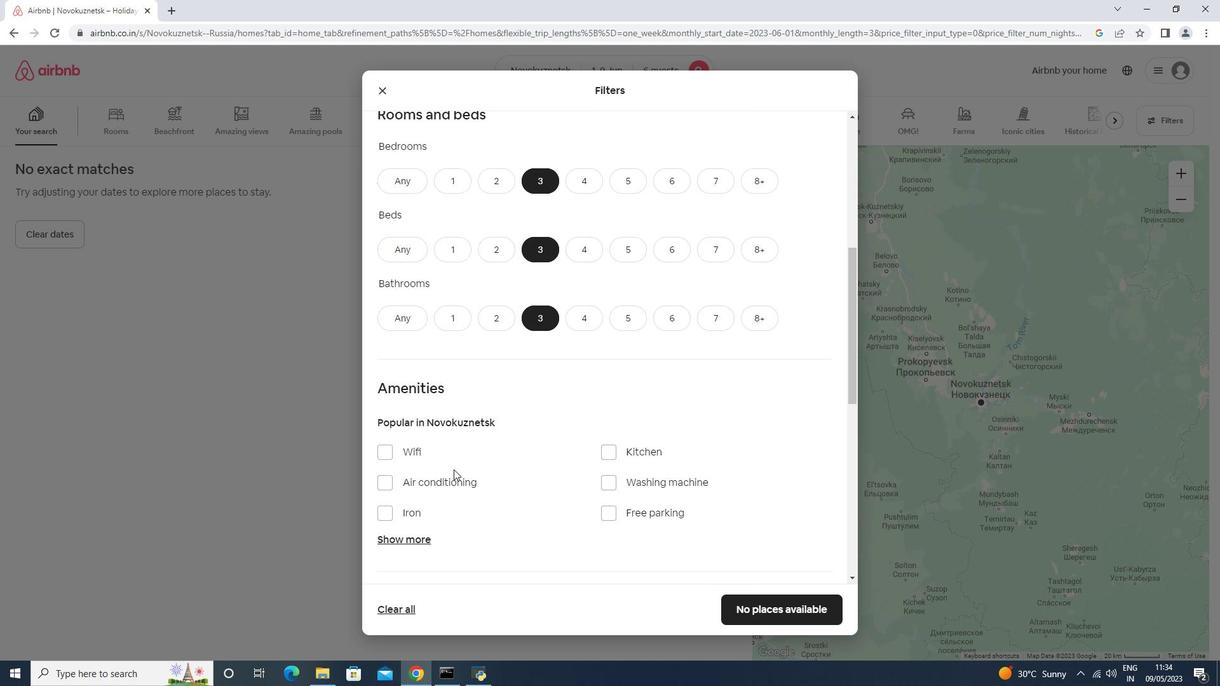 
Action: Mouse moved to (456, 467)
Screenshot: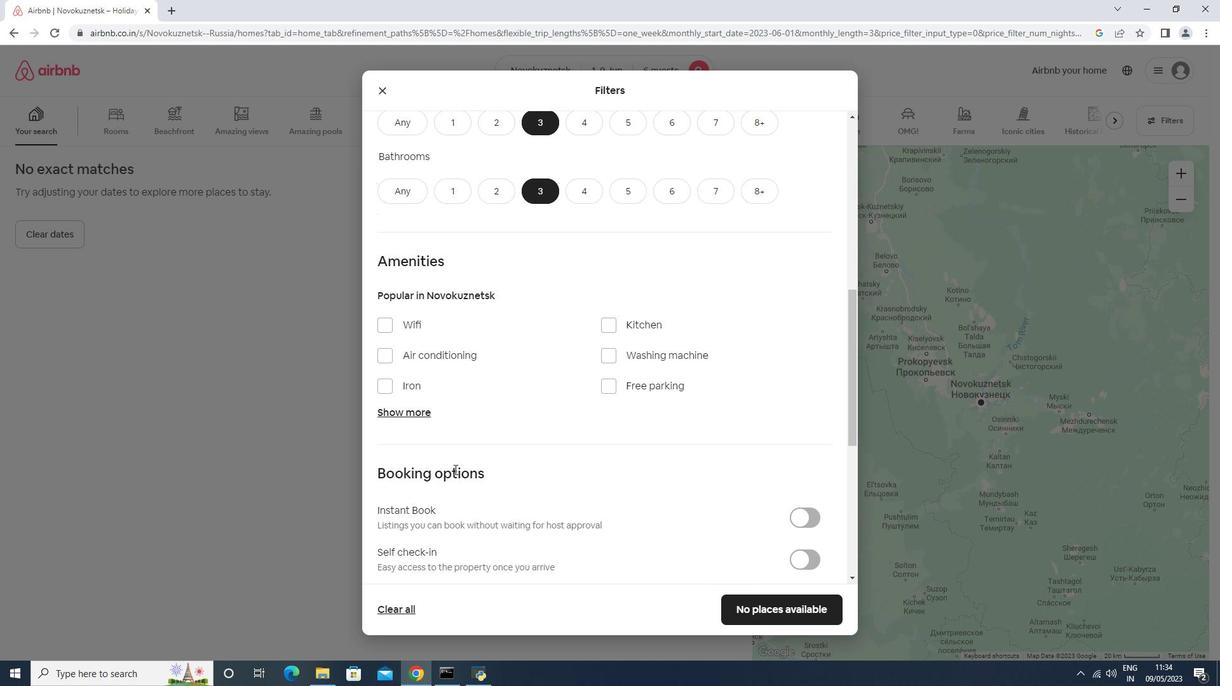 
Action: Mouse scrolled (456, 467) with delta (0, 0)
Screenshot: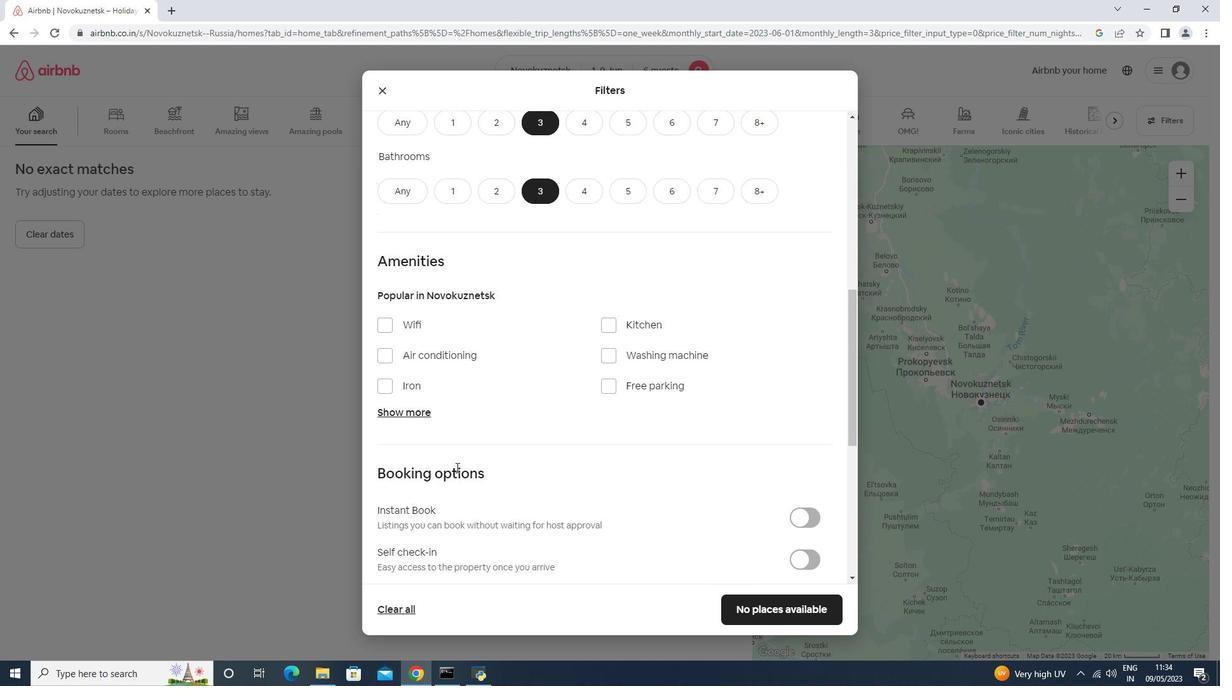 
Action: Mouse scrolled (456, 467) with delta (0, 0)
Screenshot: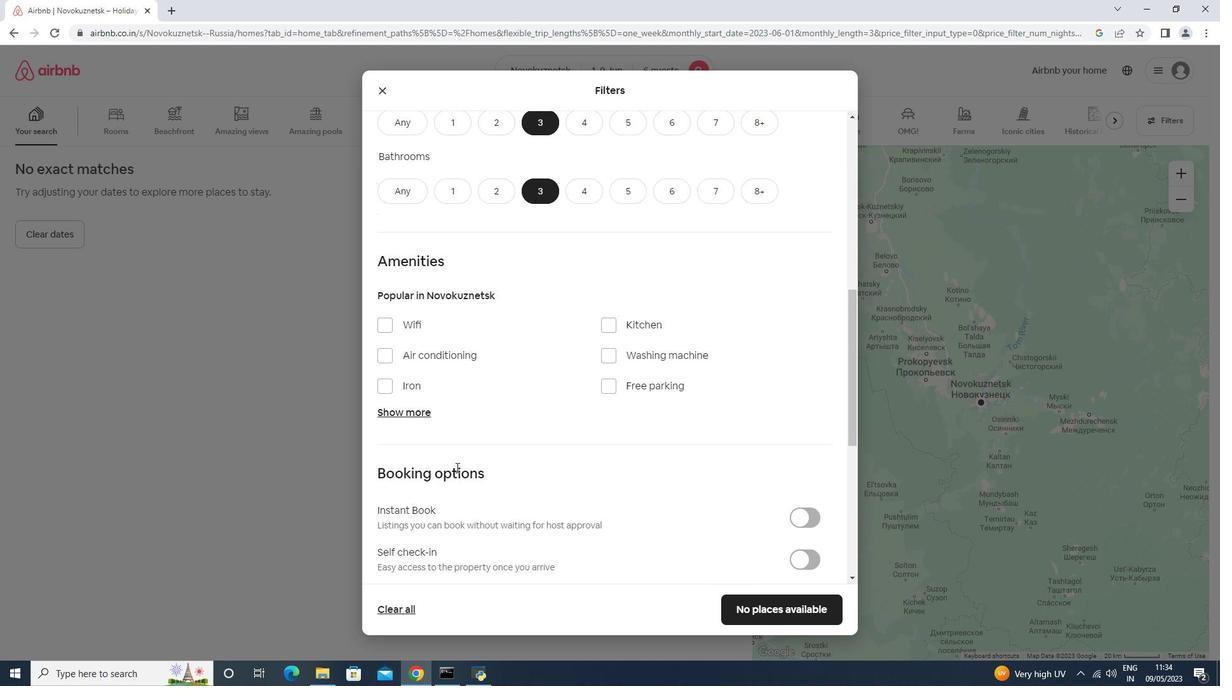 
Action: Mouse moved to (806, 441)
Screenshot: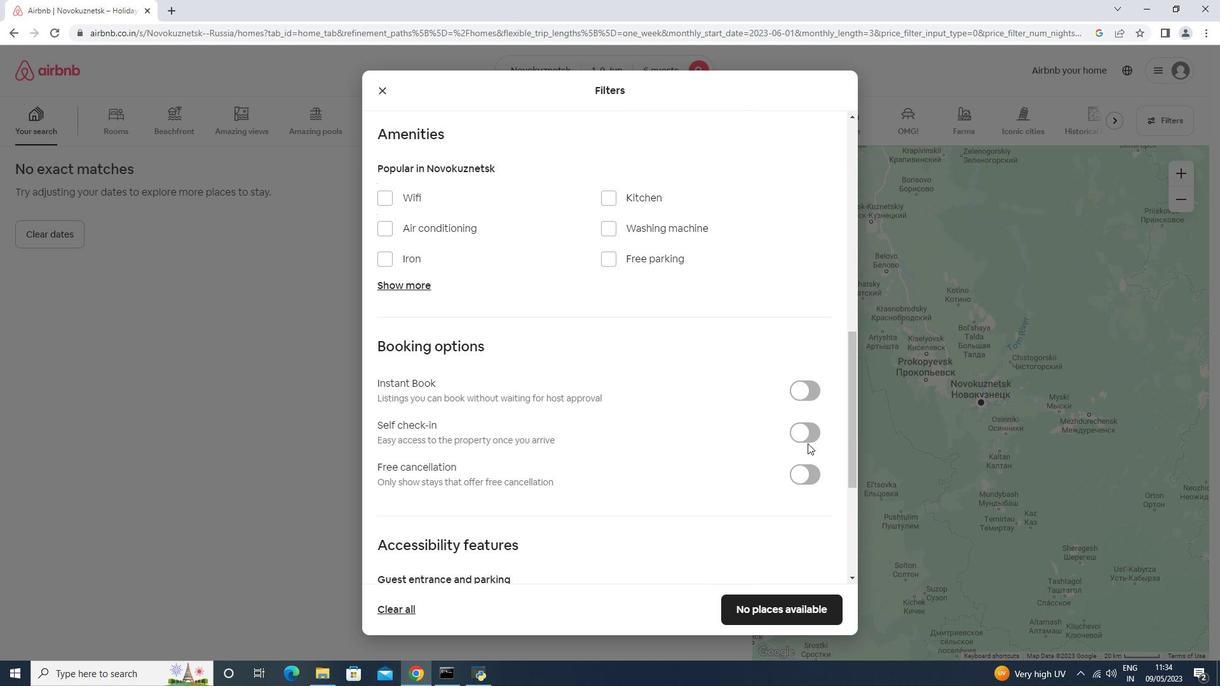 
Action: Mouse pressed left at (806, 441)
Screenshot: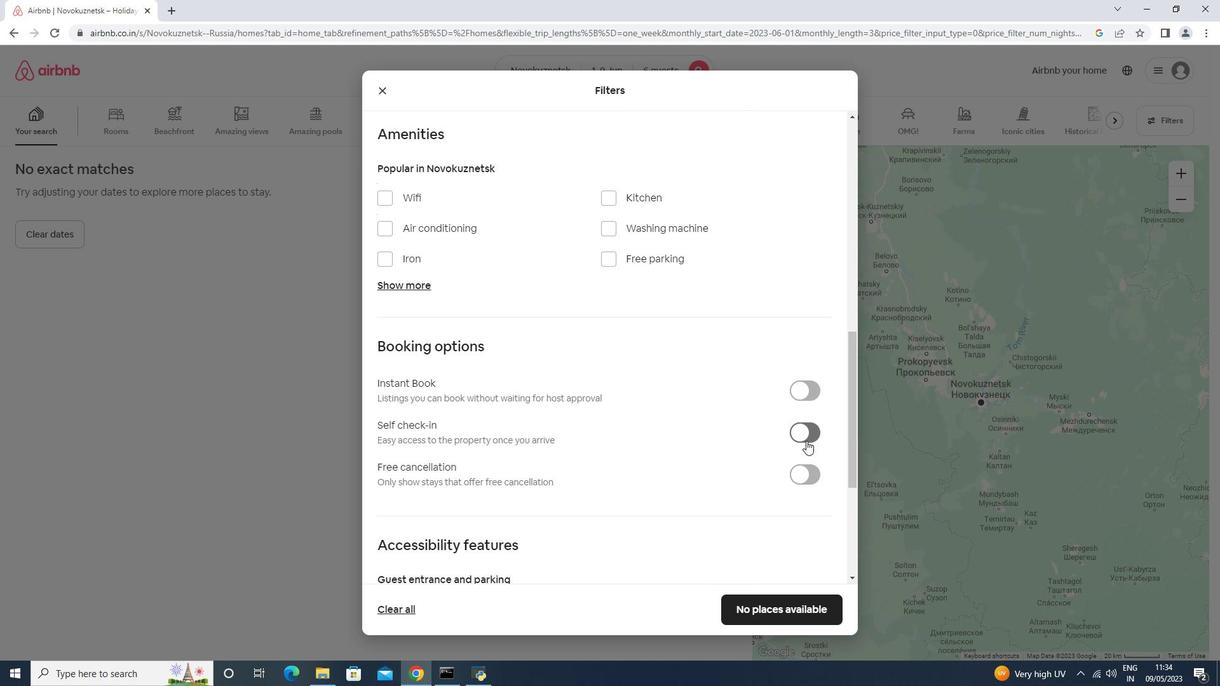
Action: Mouse scrolled (806, 440) with delta (0, 0)
Screenshot: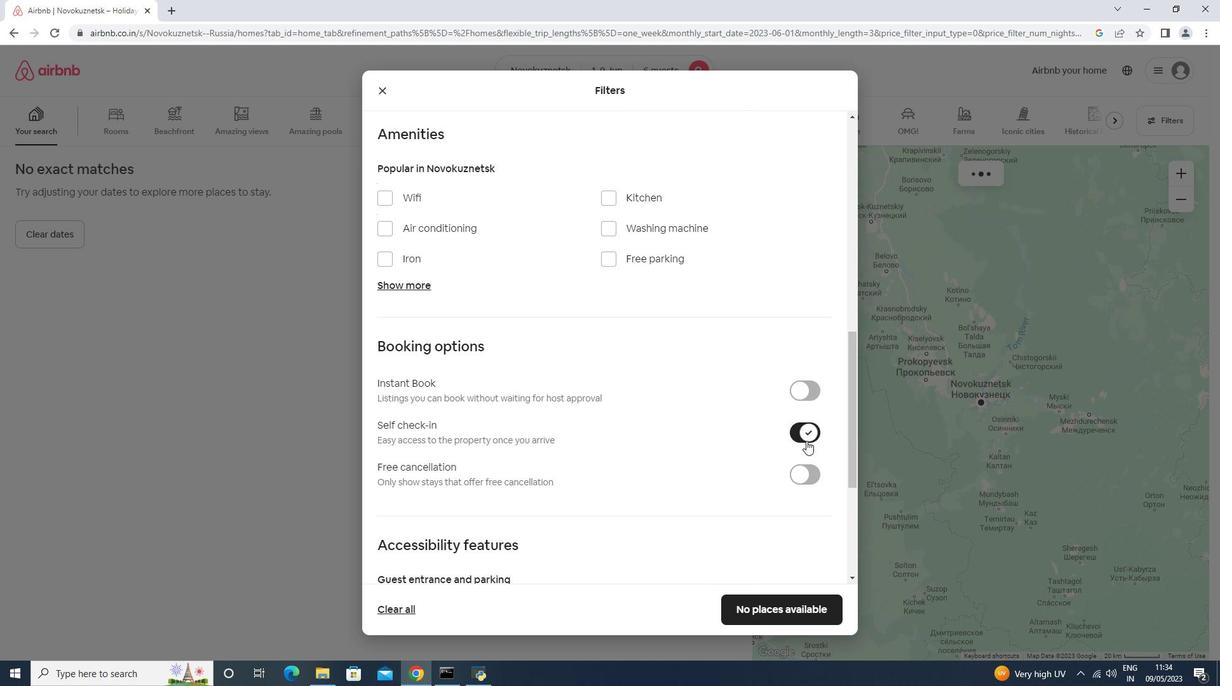 
Action: Mouse scrolled (806, 440) with delta (0, 0)
Screenshot: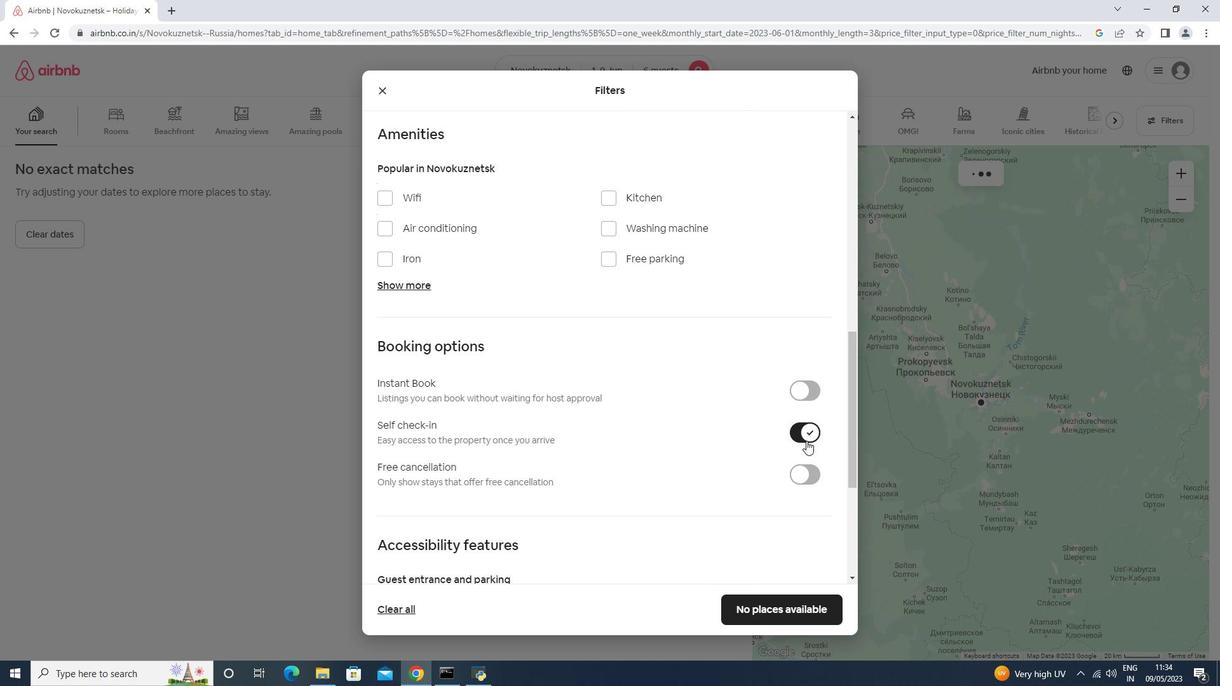 
Action: Mouse scrolled (806, 440) with delta (0, 0)
Screenshot: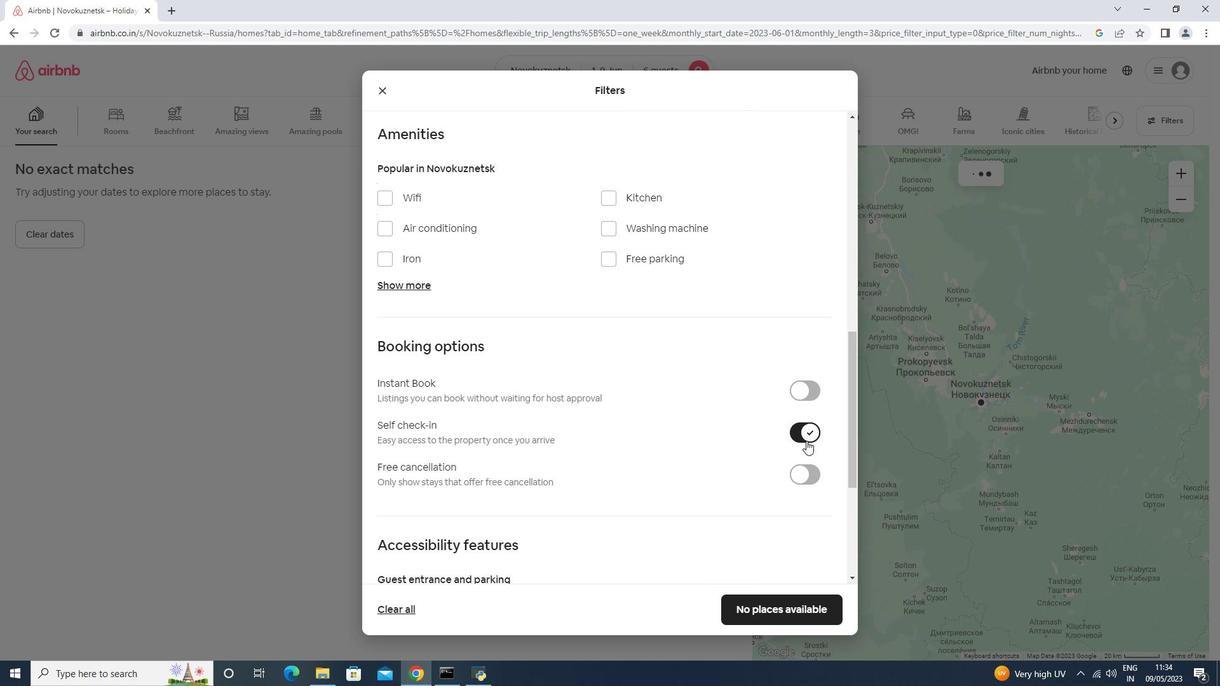 
Action: Mouse scrolled (806, 440) with delta (0, 0)
Screenshot: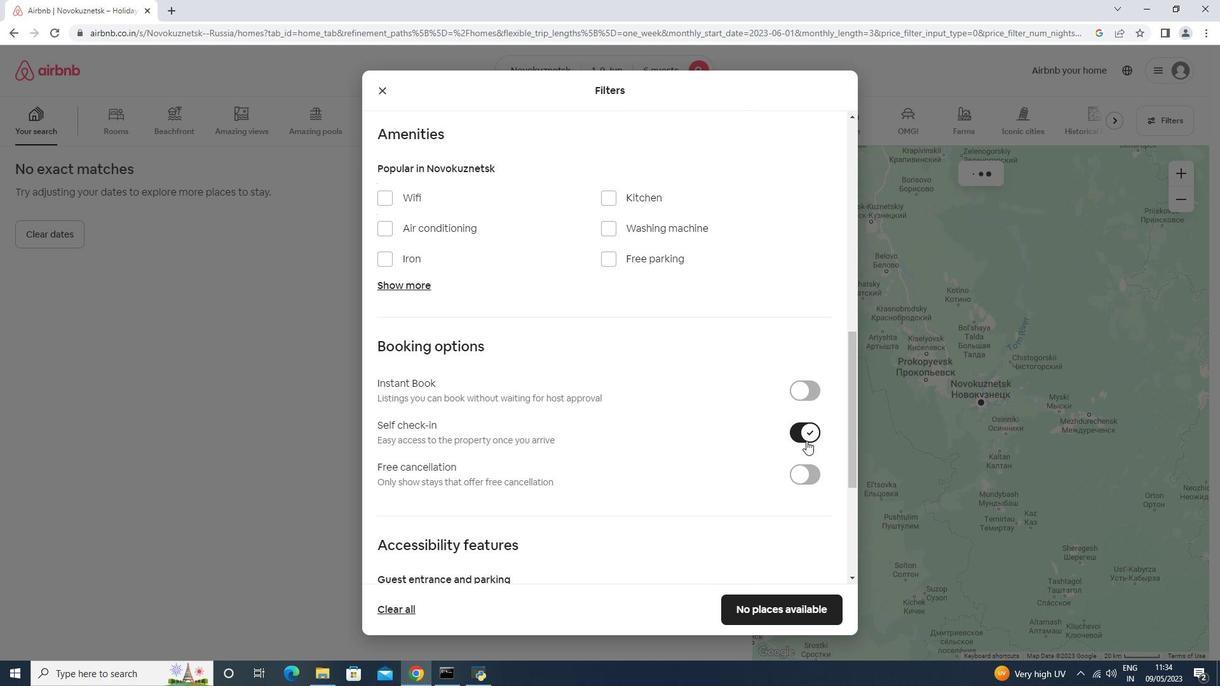 
Action: Mouse scrolled (806, 440) with delta (0, 0)
Screenshot: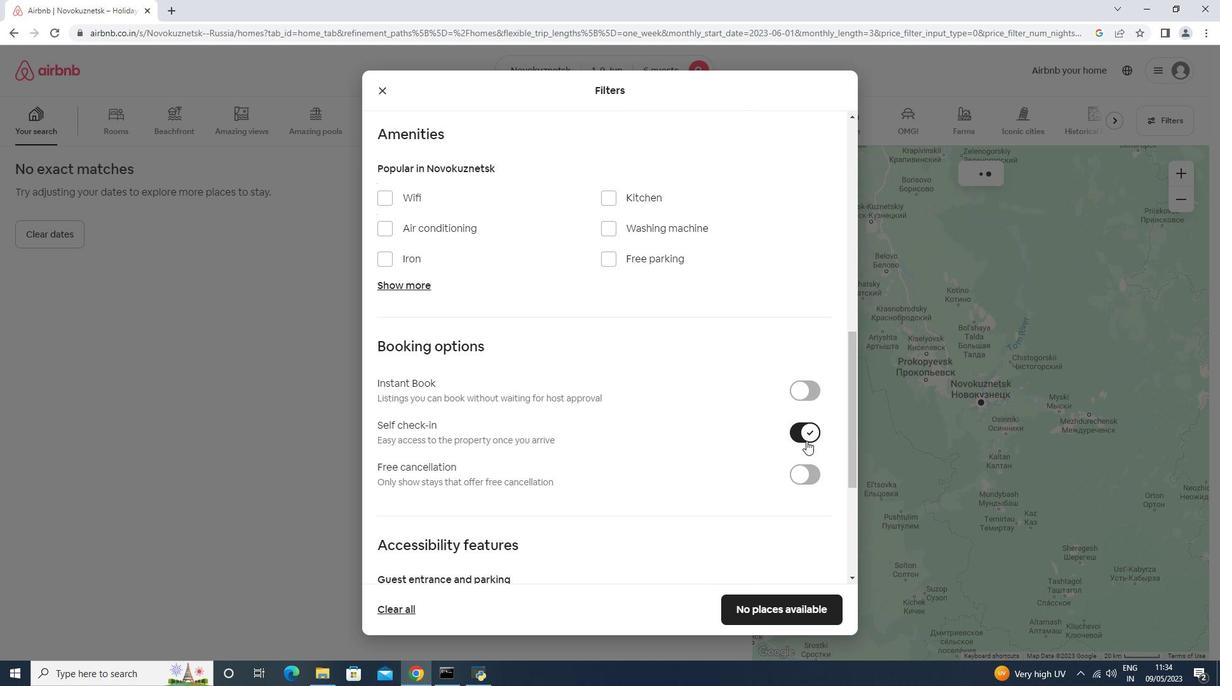 
Action: Mouse scrolled (806, 440) with delta (0, 0)
Screenshot: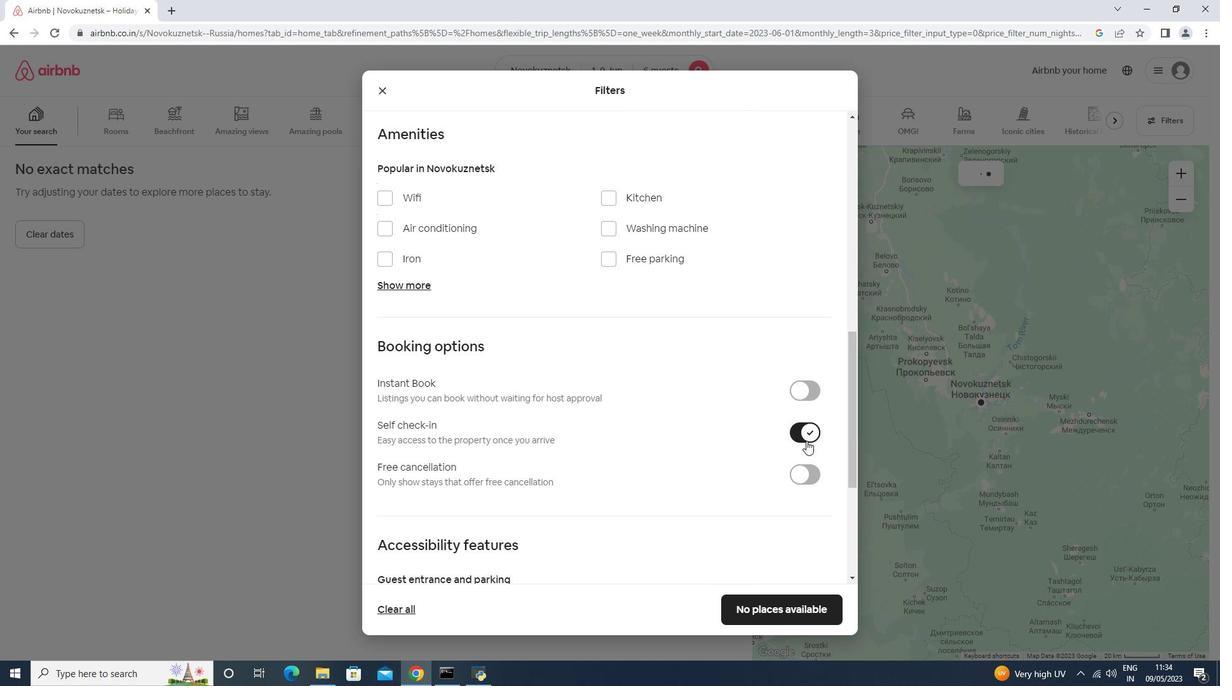 
Action: Mouse scrolled (806, 440) with delta (0, 0)
Screenshot: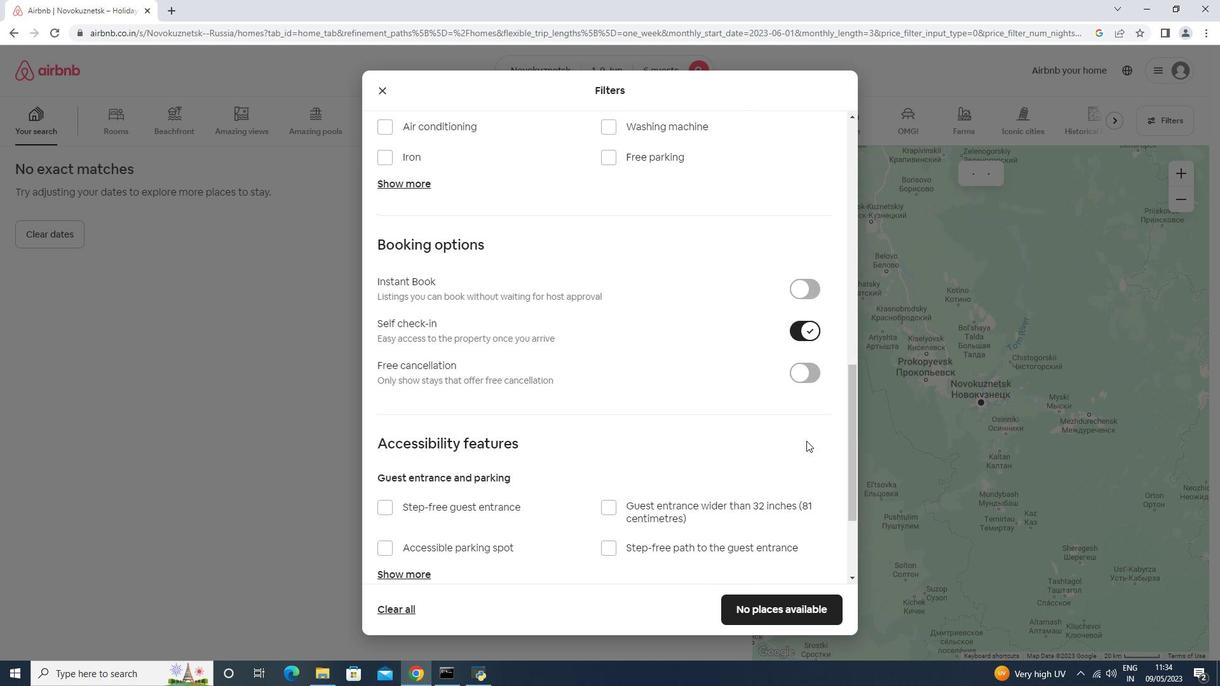 
Action: Mouse moved to (803, 613)
Screenshot: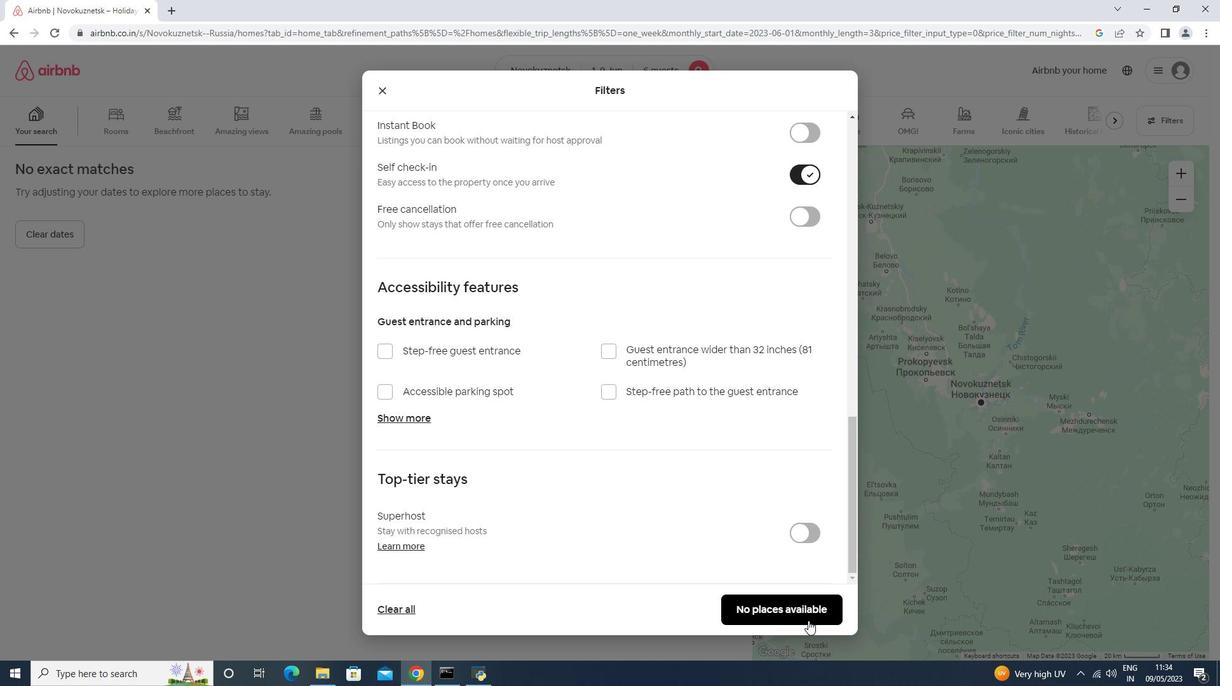 
Action: Mouse pressed left at (803, 613)
Screenshot: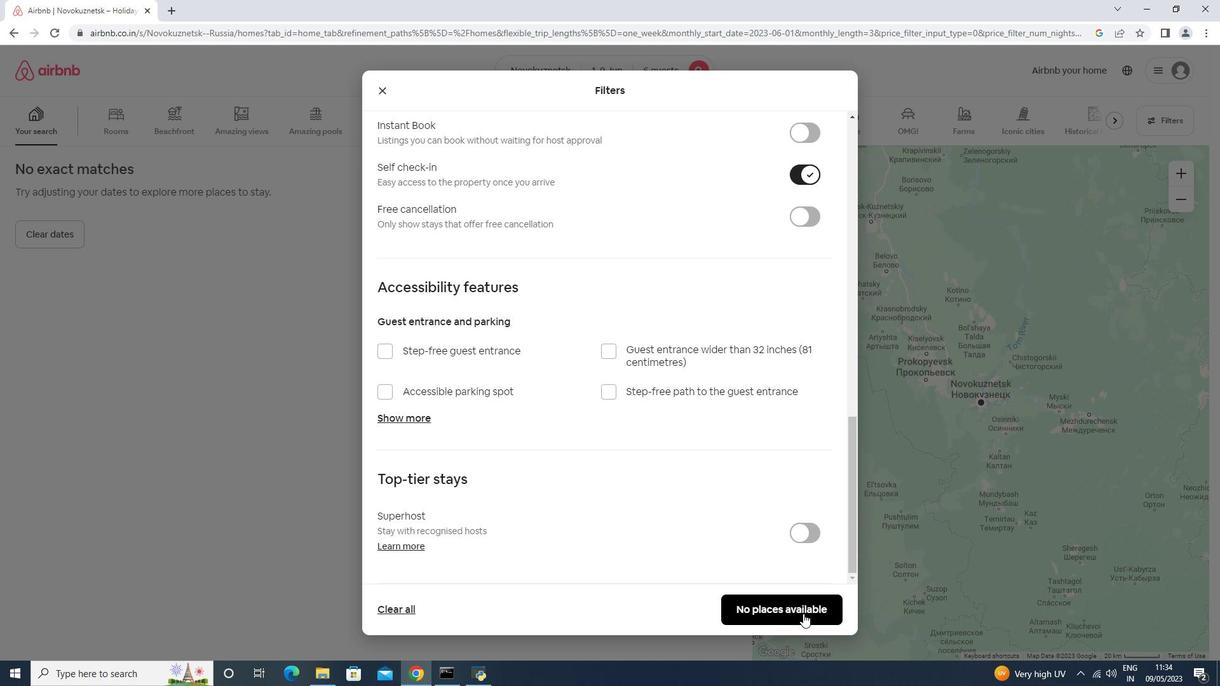 
Action: Mouse moved to (770, 588)
Screenshot: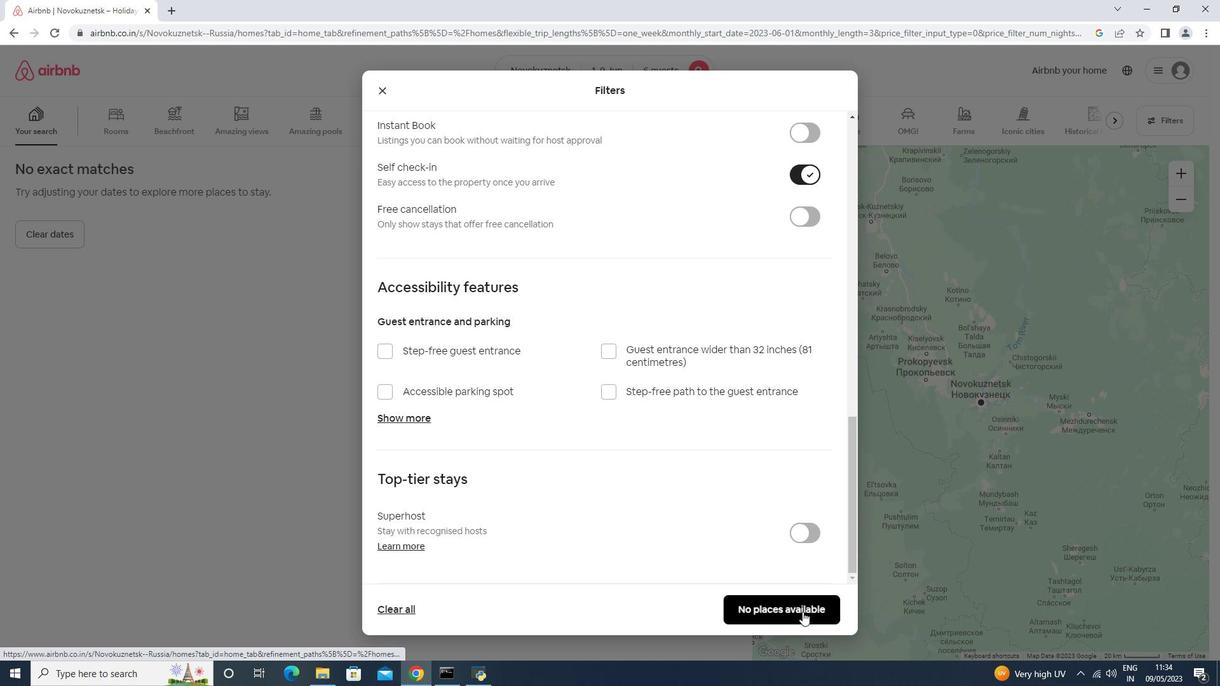 
